 Task: Search one way flight ticket for 4 adults, 2 children, 2 infants in seat and 1 infant on lap in economy from Kalamazoo: Kalamazoo/battle Creek International Airport to Rockford: Chicago Rockford International Airport(was Northwest Chicagoland Regional Airport At Rockford) on 5-1-2023. Number of bags: 10 checked bags. Price is upto 30000. Outbound departure time preference is 21:00.
Action: Mouse moved to (283, 435)
Screenshot: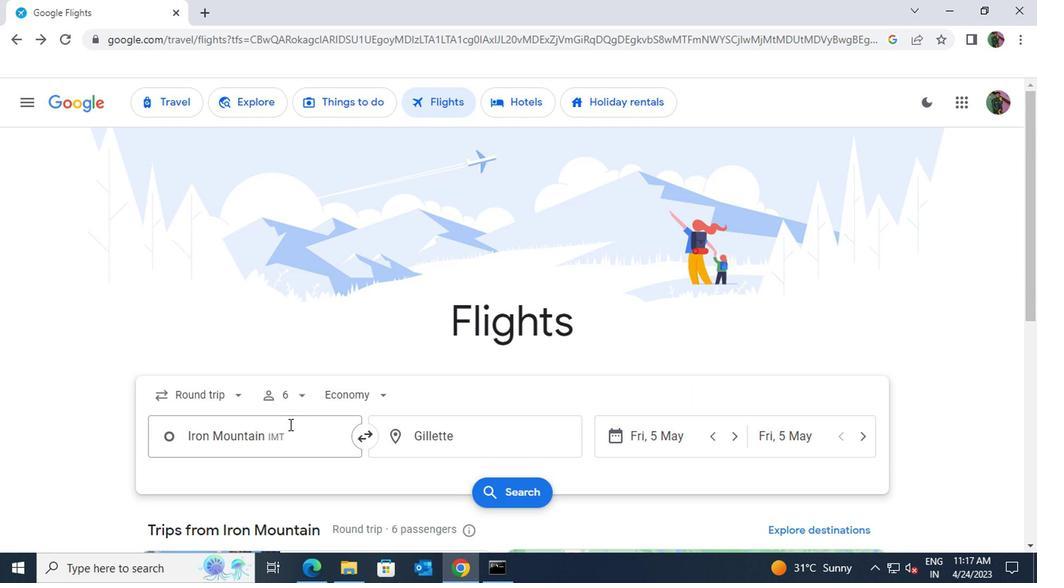 
Action: Mouse pressed left at (283, 435)
Screenshot: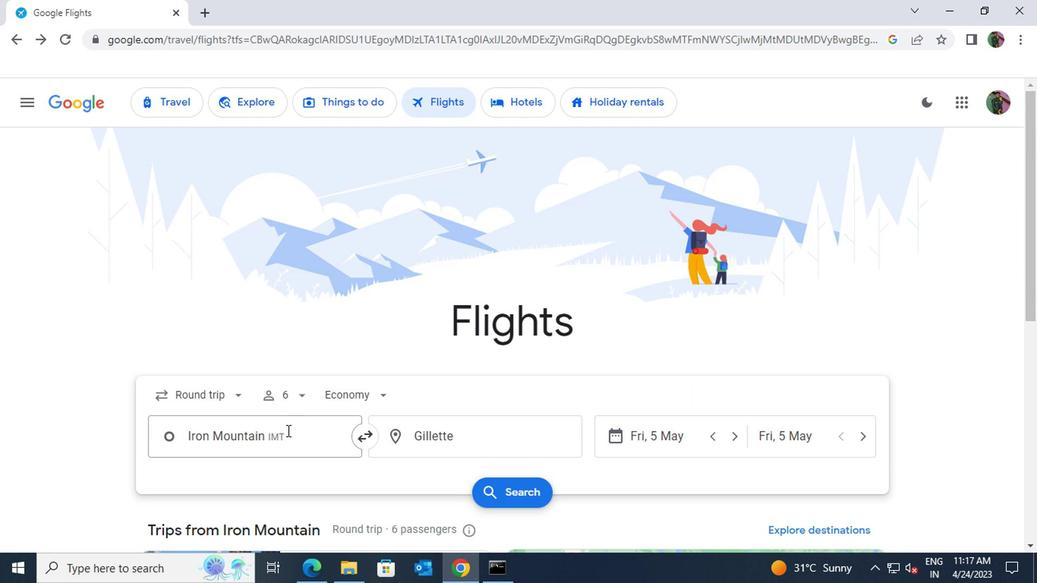 
Action: Mouse moved to (283, 433)
Screenshot: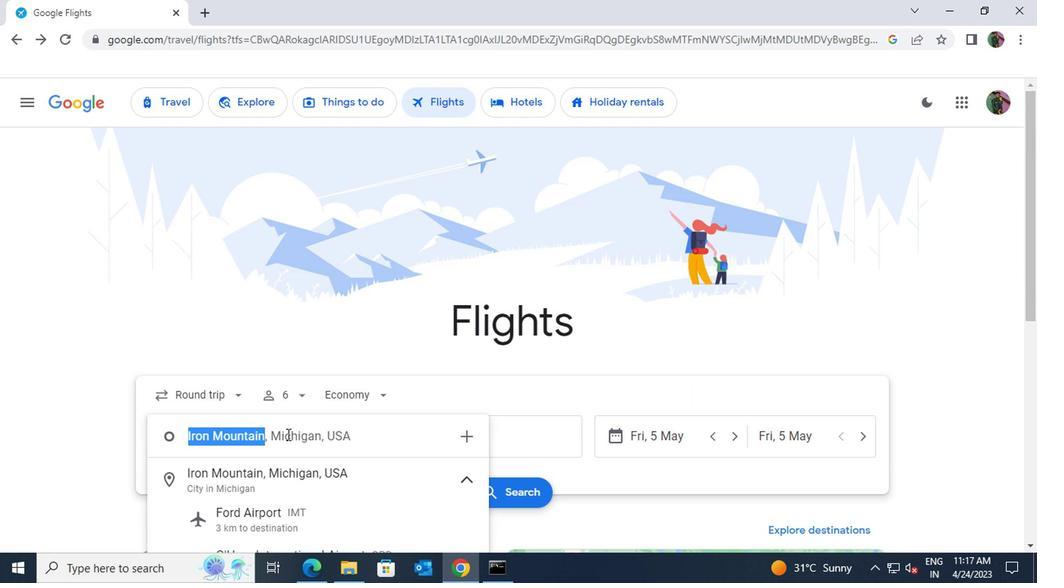 
Action: Key pressed kalmazoo
Screenshot: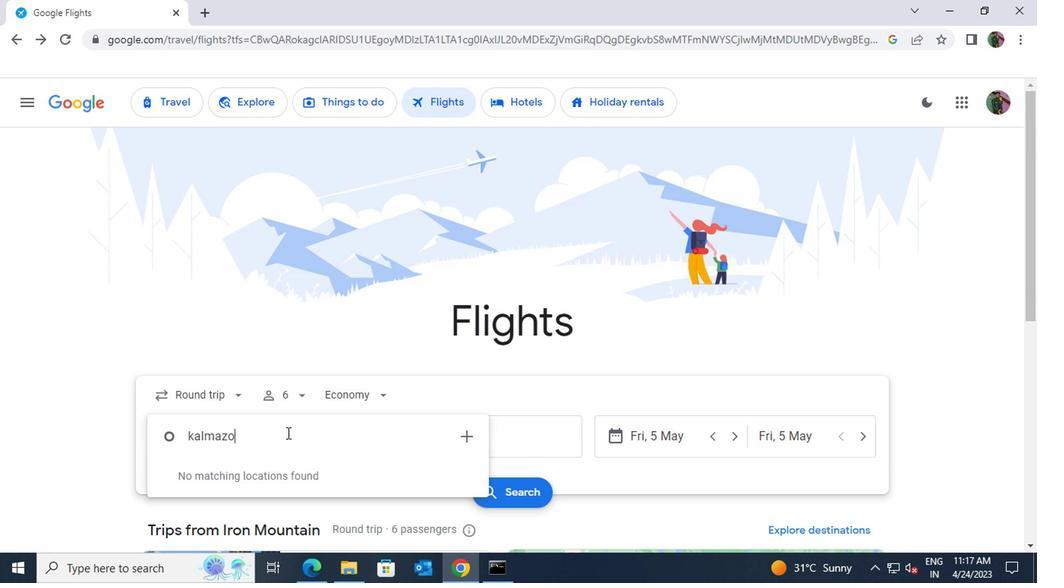 
Action: Mouse moved to (302, 473)
Screenshot: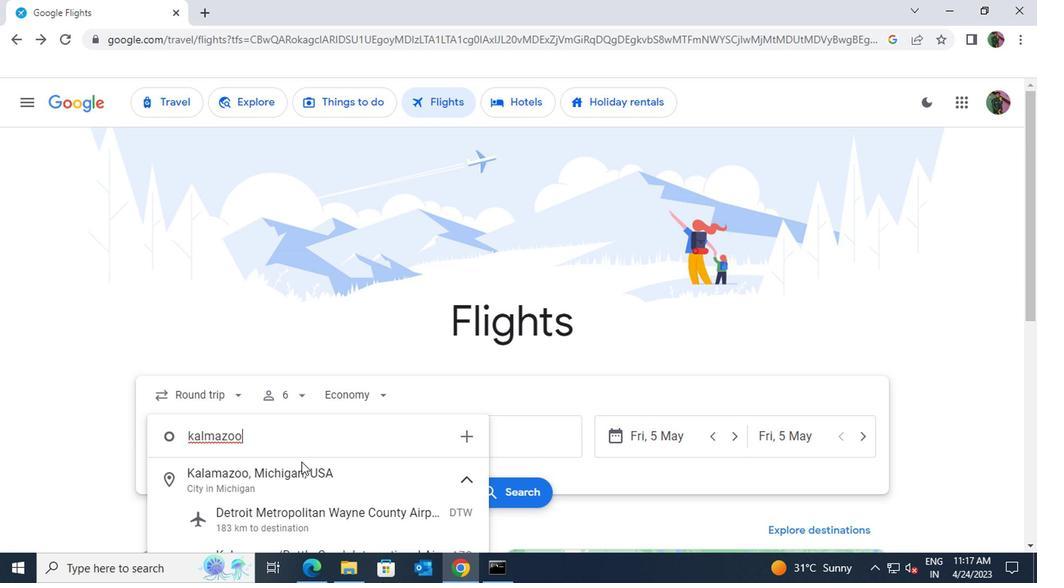 
Action: Mouse pressed left at (302, 473)
Screenshot: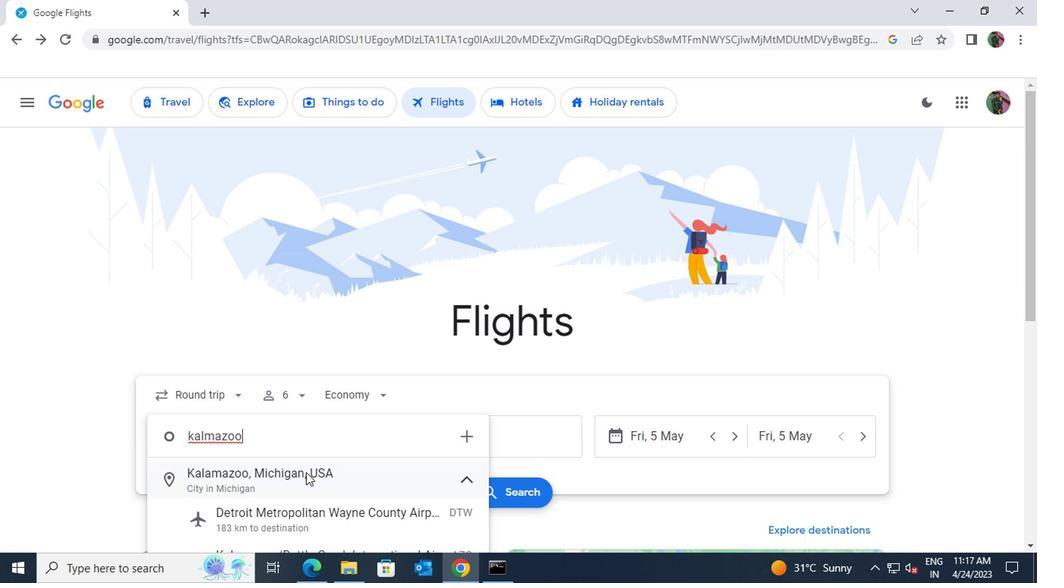 
Action: Mouse moved to (428, 440)
Screenshot: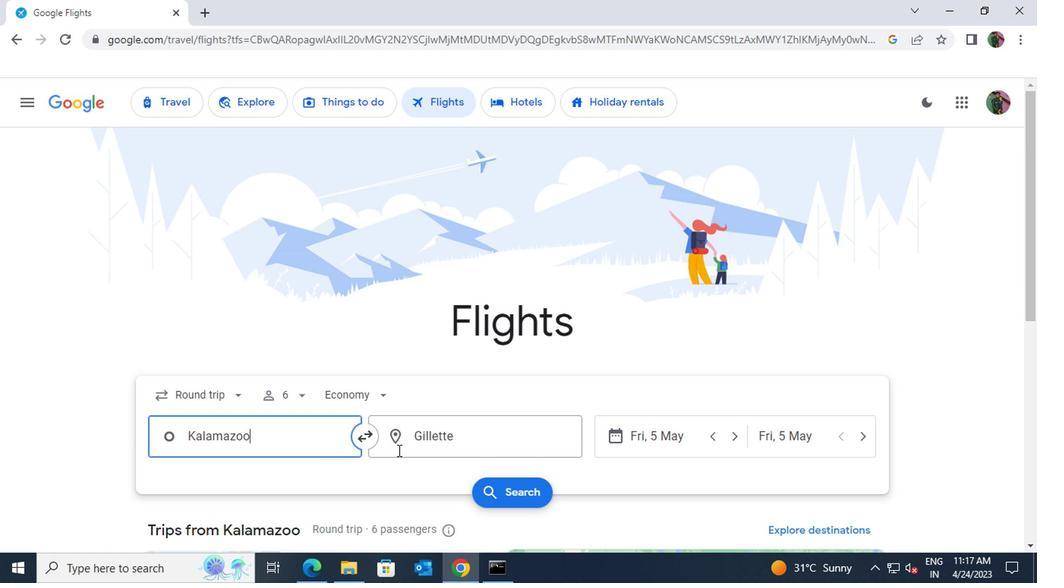 
Action: Mouse pressed left at (428, 440)
Screenshot: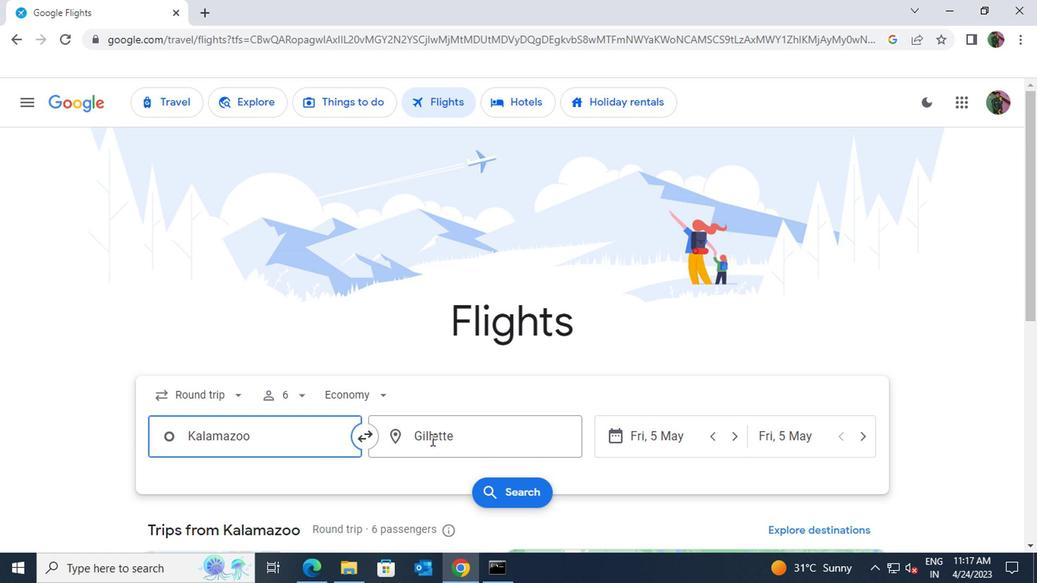 
Action: Key pressed rockford<Key.space>chic
Screenshot: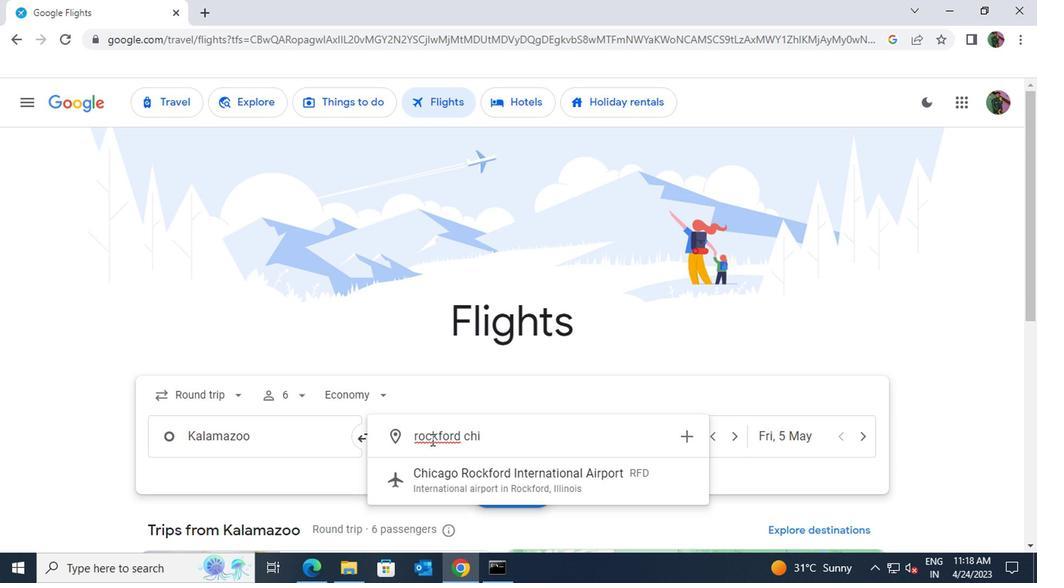 
Action: Mouse moved to (453, 482)
Screenshot: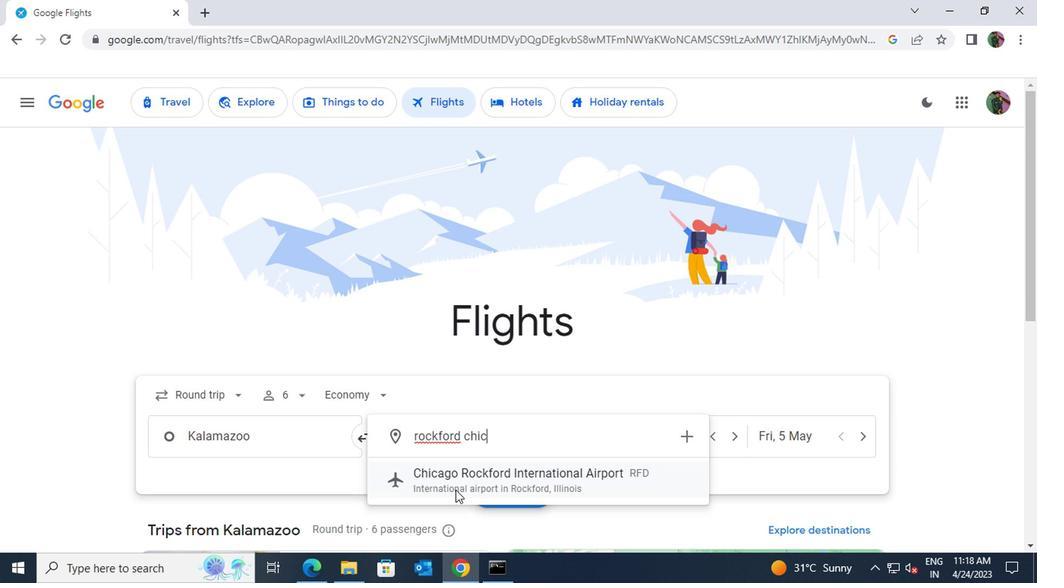 
Action: Mouse pressed left at (453, 482)
Screenshot: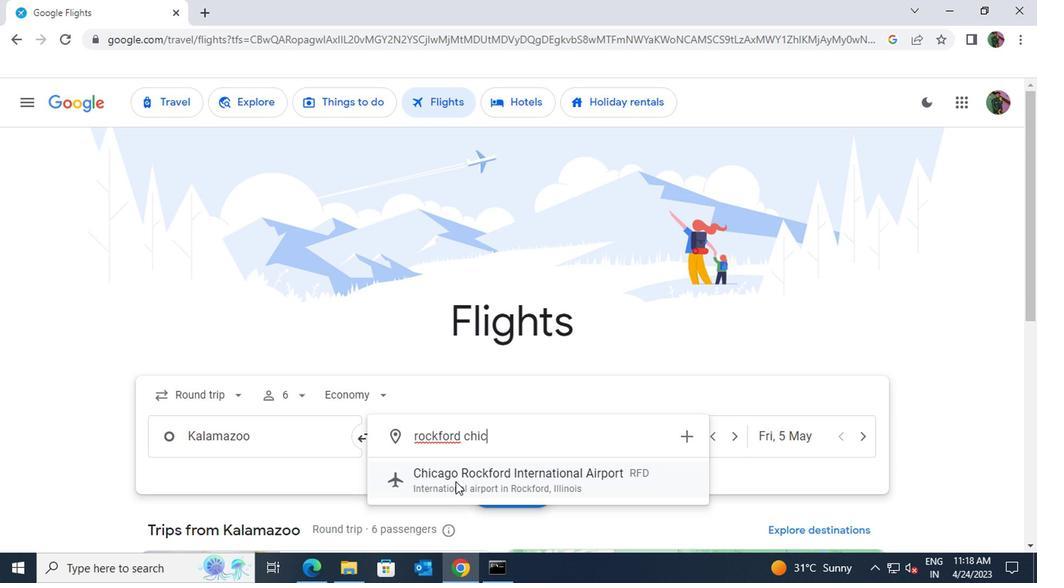 
Action: Mouse moved to (237, 399)
Screenshot: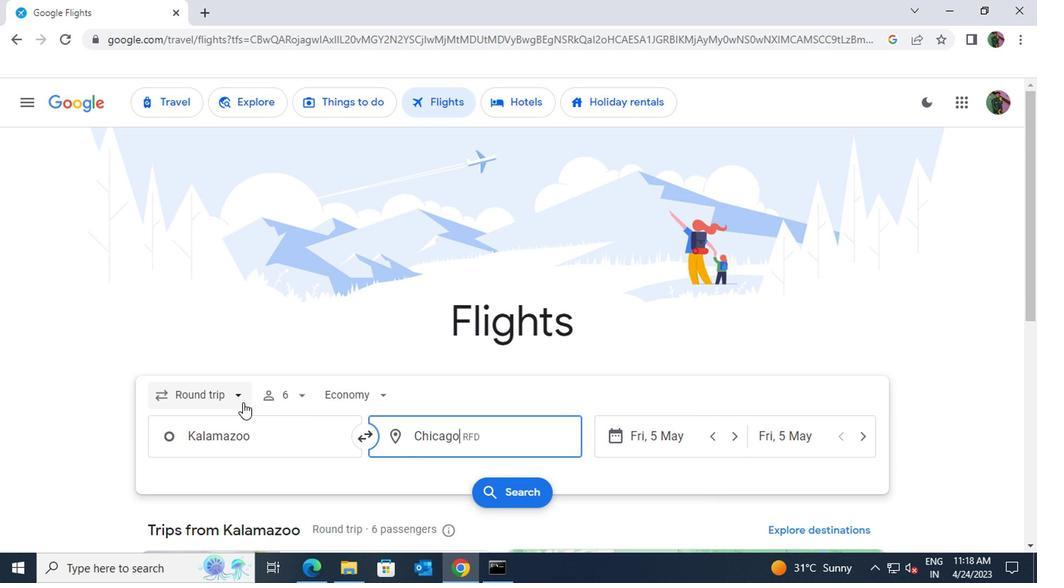 
Action: Mouse pressed left at (237, 399)
Screenshot: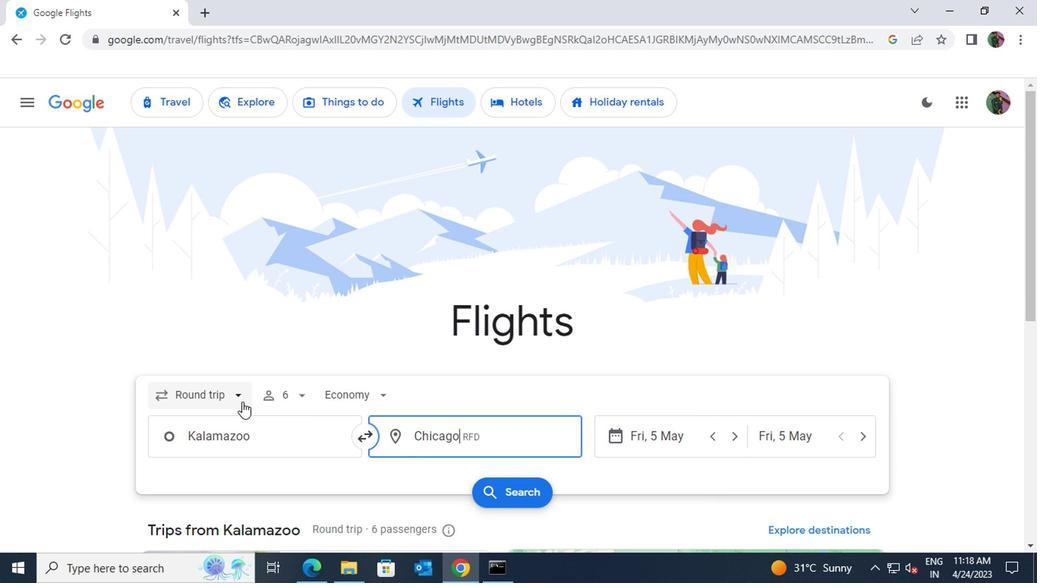 
Action: Mouse moved to (214, 325)
Screenshot: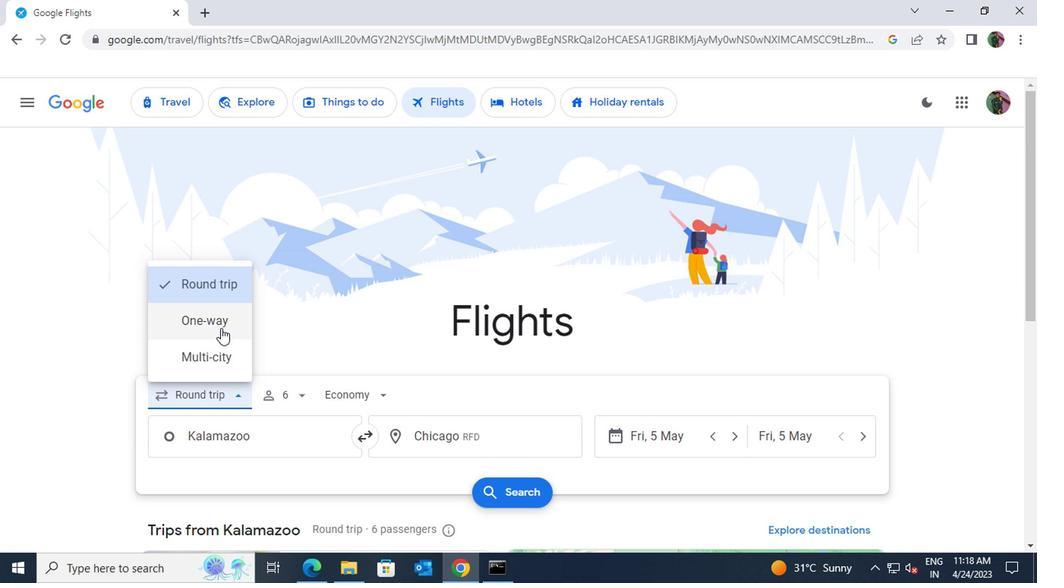 
Action: Mouse pressed left at (214, 325)
Screenshot: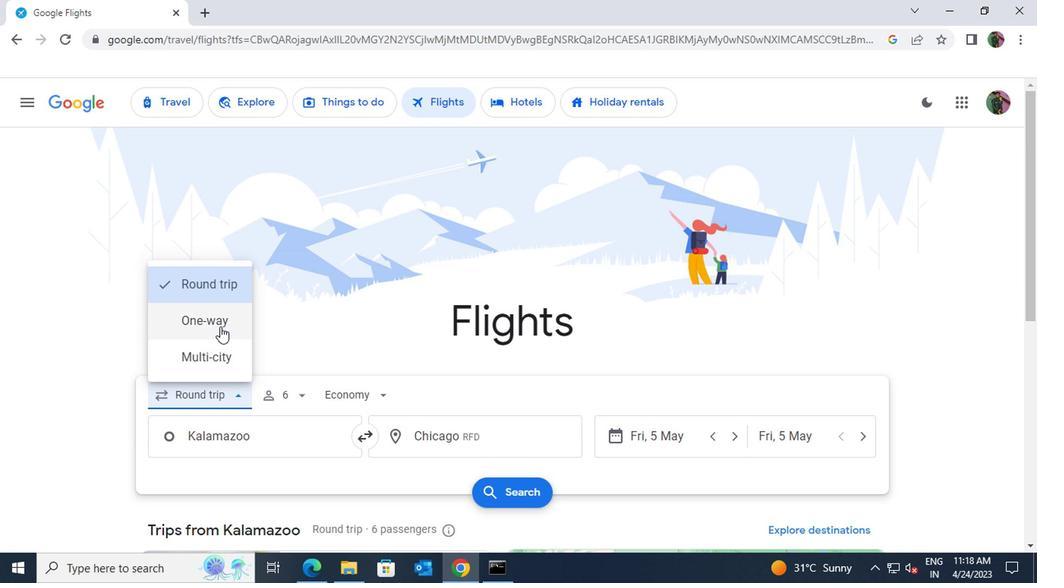 
Action: Mouse moved to (291, 395)
Screenshot: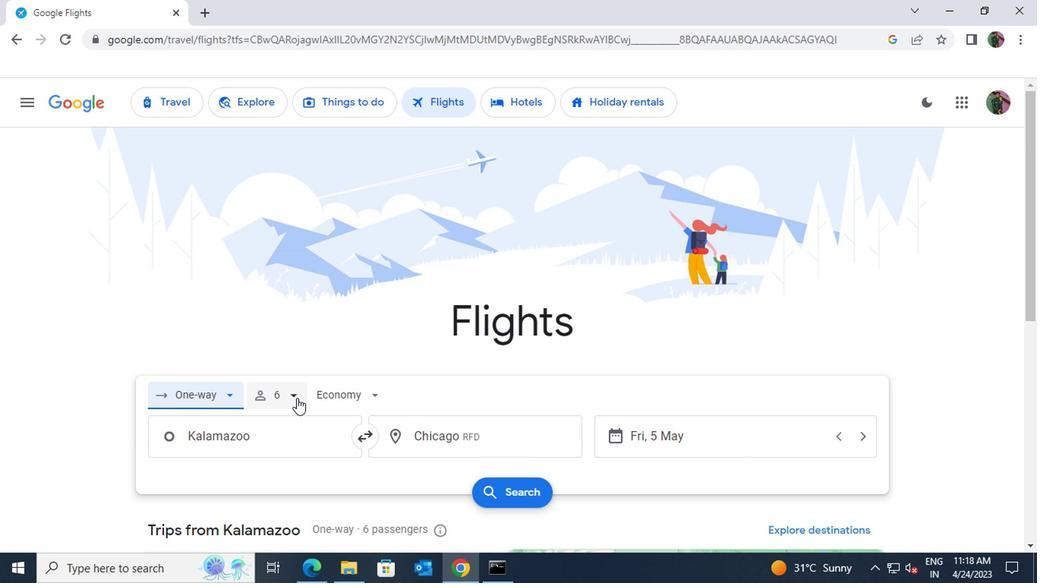 
Action: Mouse pressed left at (291, 395)
Screenshot: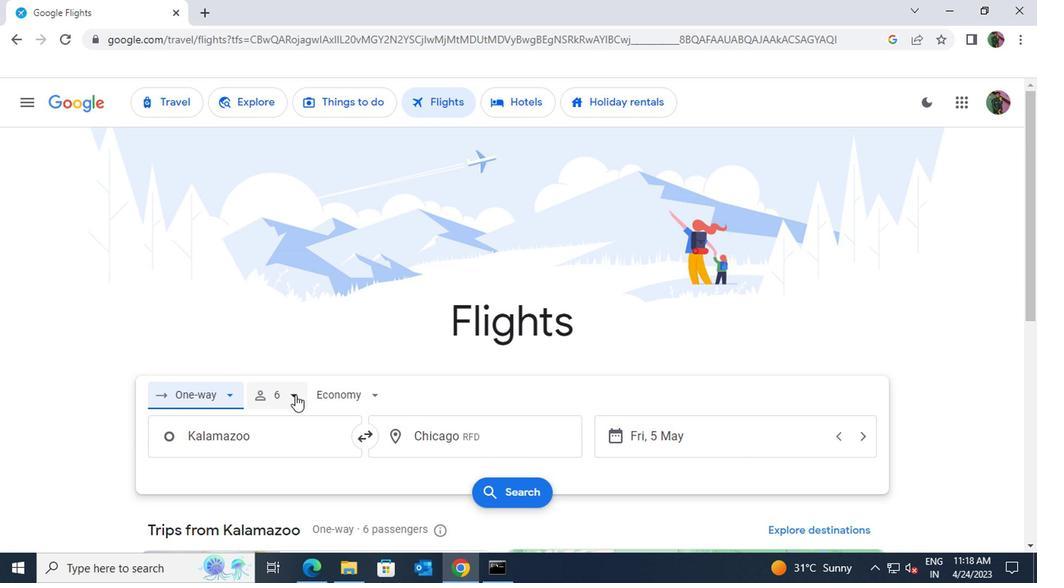 
Action: Mouse moved to (400, 437)
Screenshot: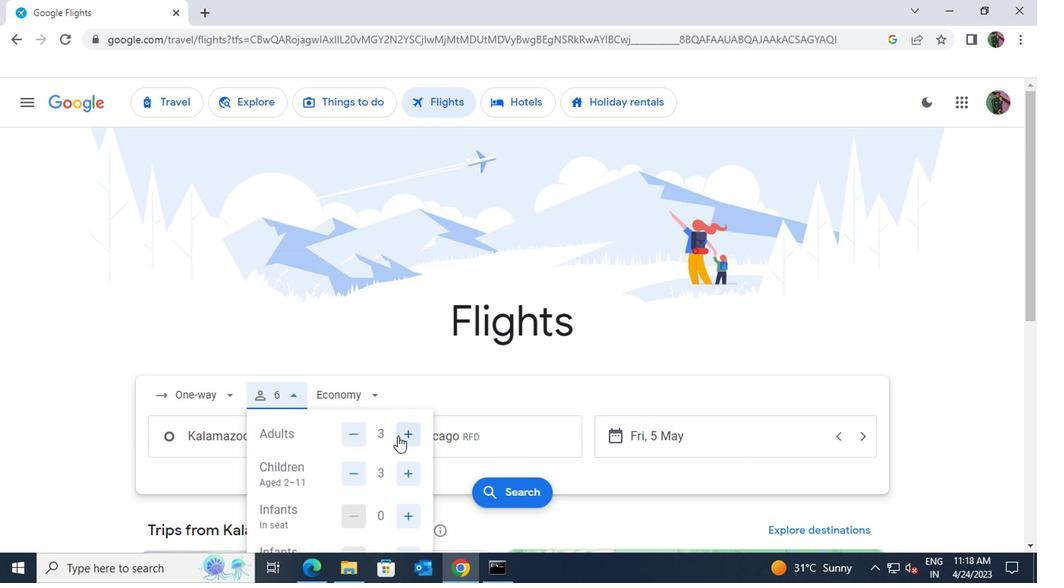 
Action: Mouse pressed left at (400, 437)
Screenshot: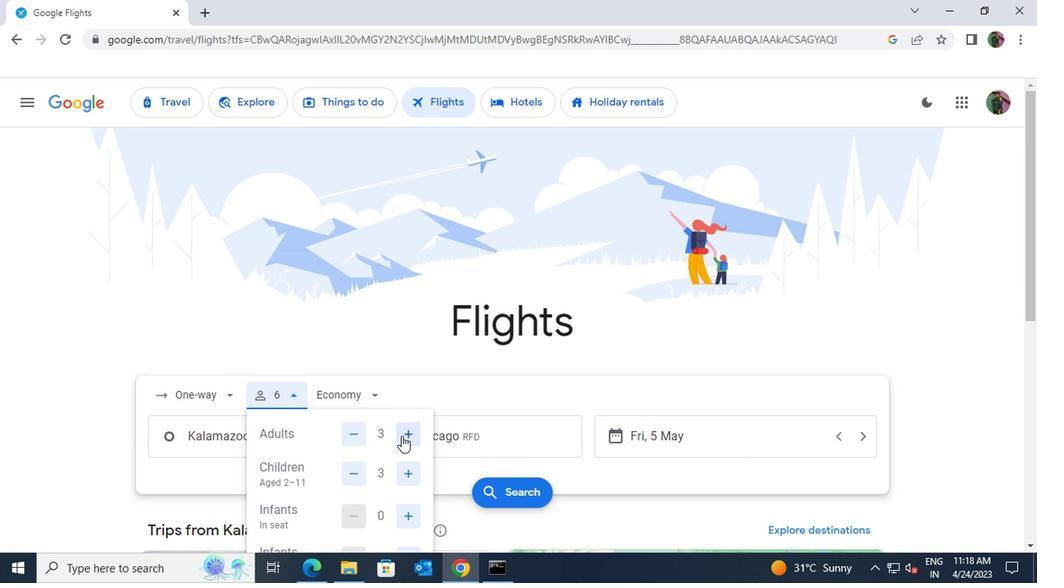 
Action: Mouse moved to (351, 475)
Screenshot: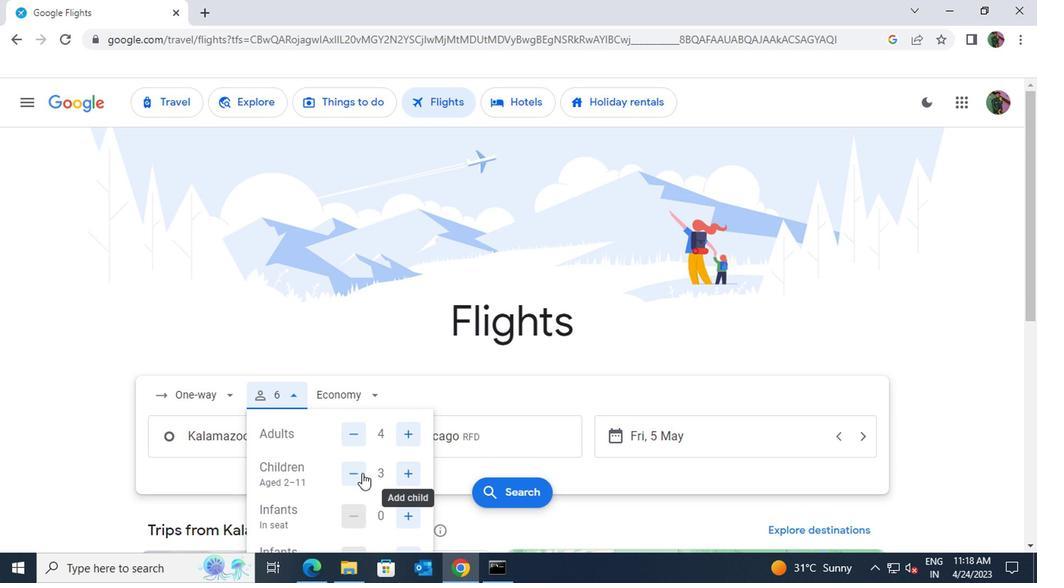 
Action: Mouse pressed left at (351, 475)
Screenshot: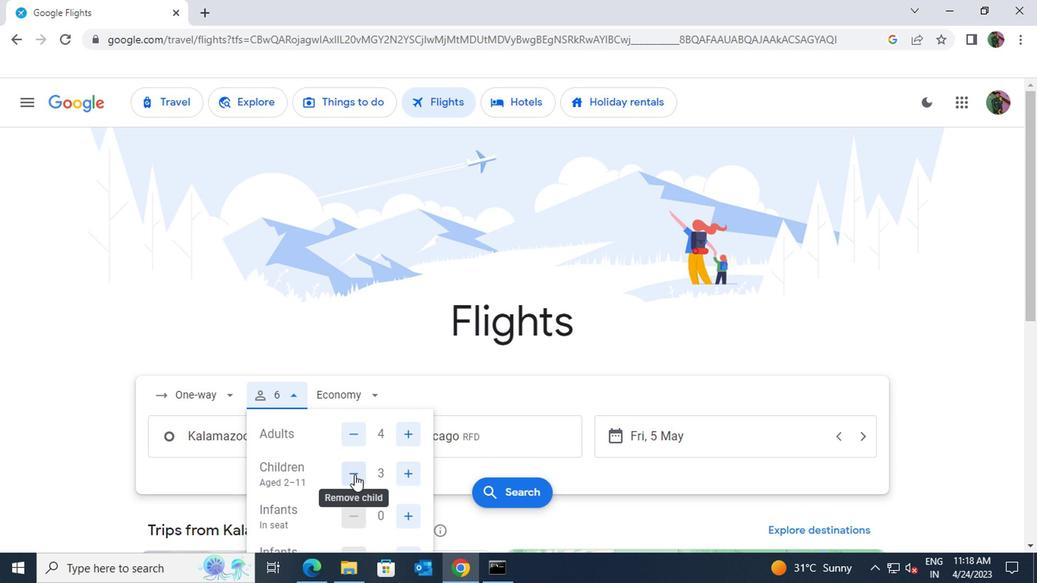 
Action: Mouse scrolled (351, 474) with delta (0, 0)
Screenshot: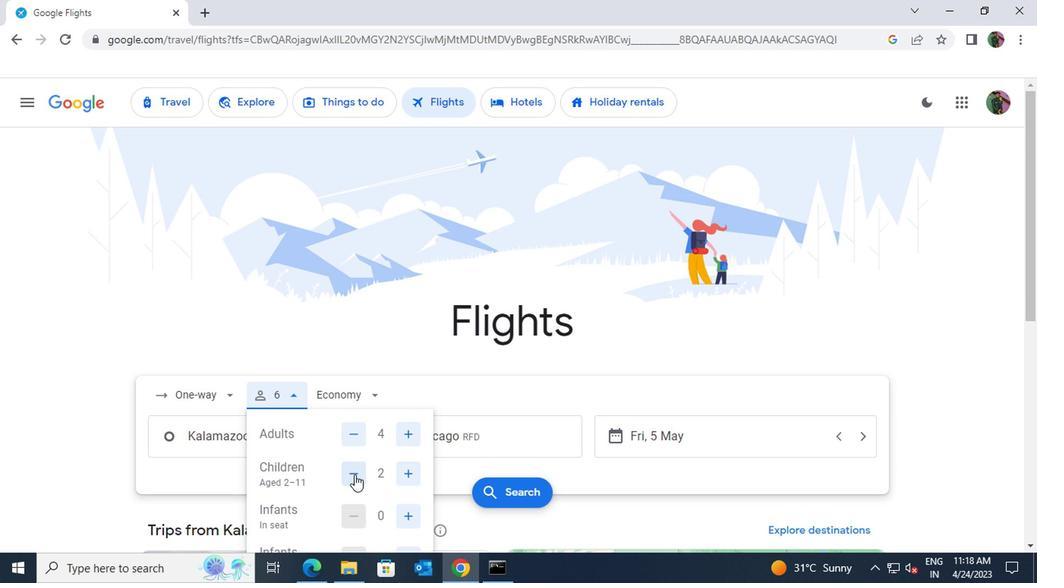 
Action: Mouse moved to (402, 441)
Screenshot: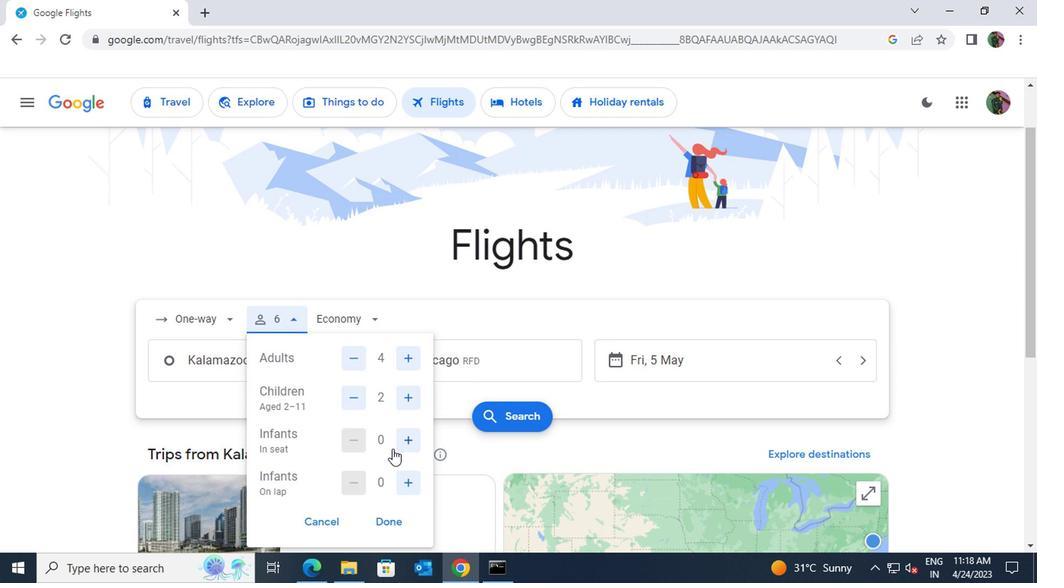 
Action: Mouse pressed left at (402, 441)
Screenshot: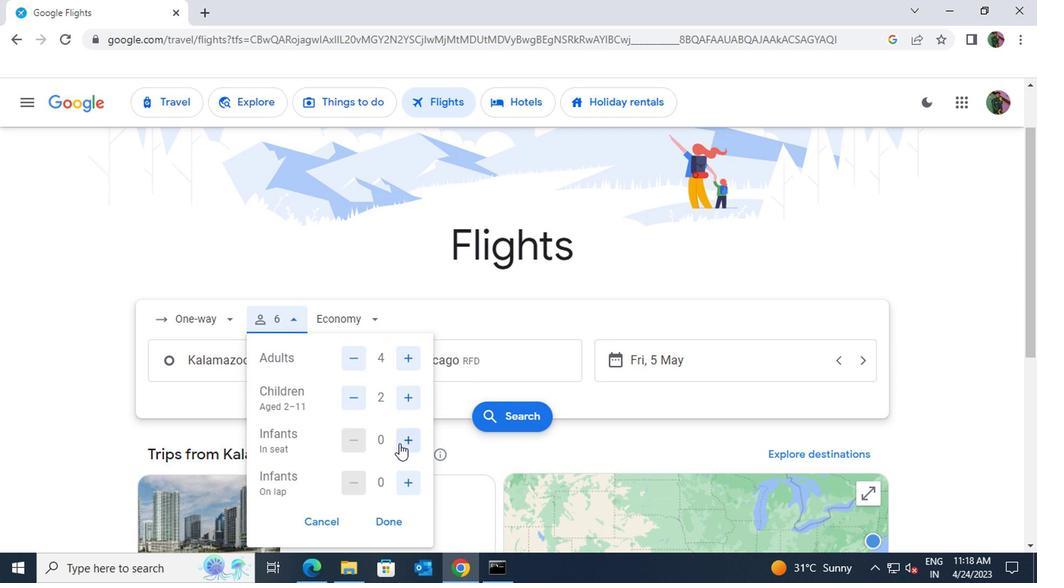 
Action: Mouse moved to (400, 478)
Screenshot: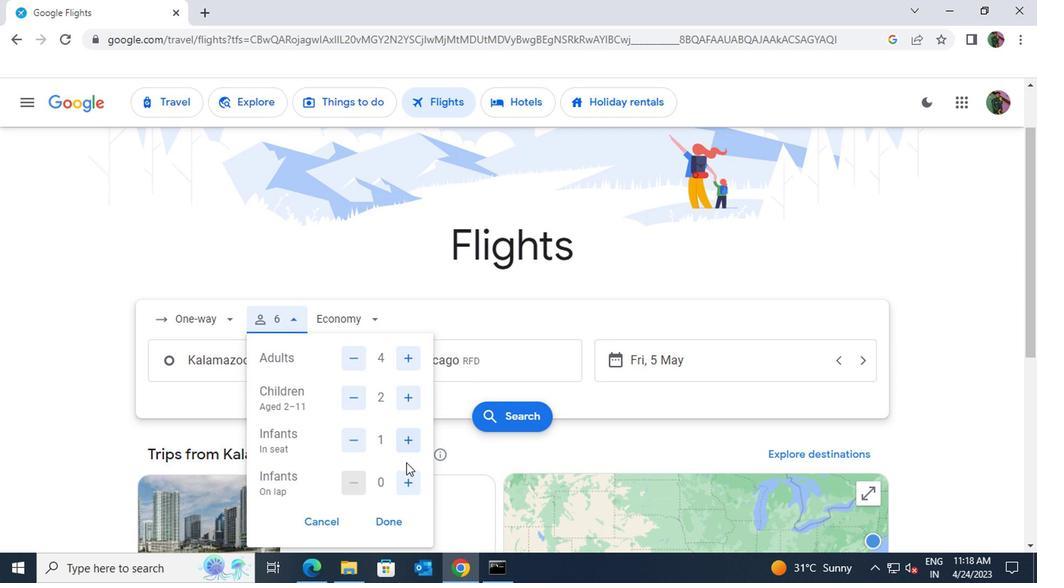 
Action: Mouse pressed left at (400, 478)
Screenshot: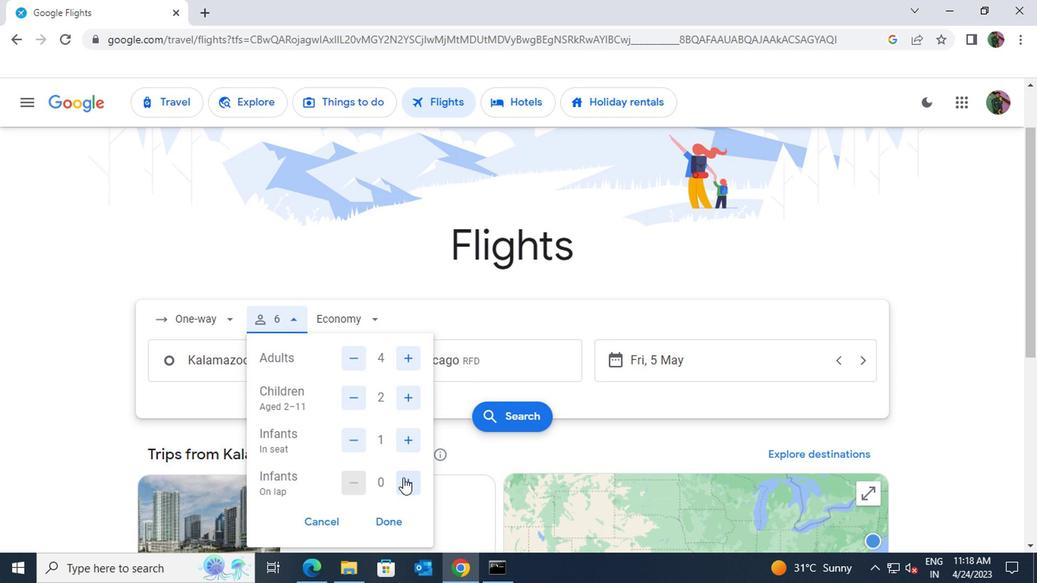 
Action: Mouse moved to (388, 525)
Screenshot: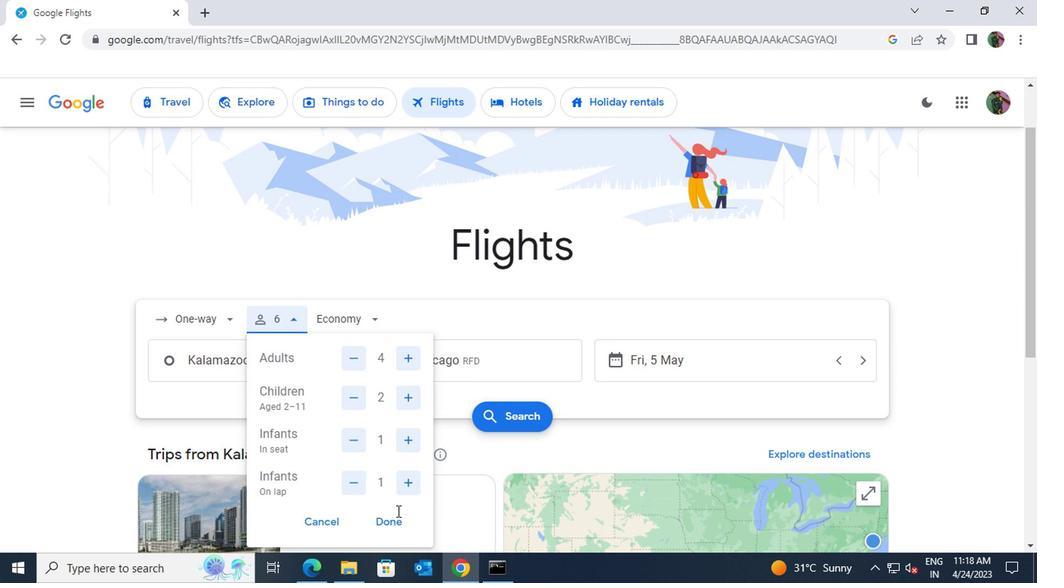 
Action: Mouse pressed left at (388, 525)
Screenshot: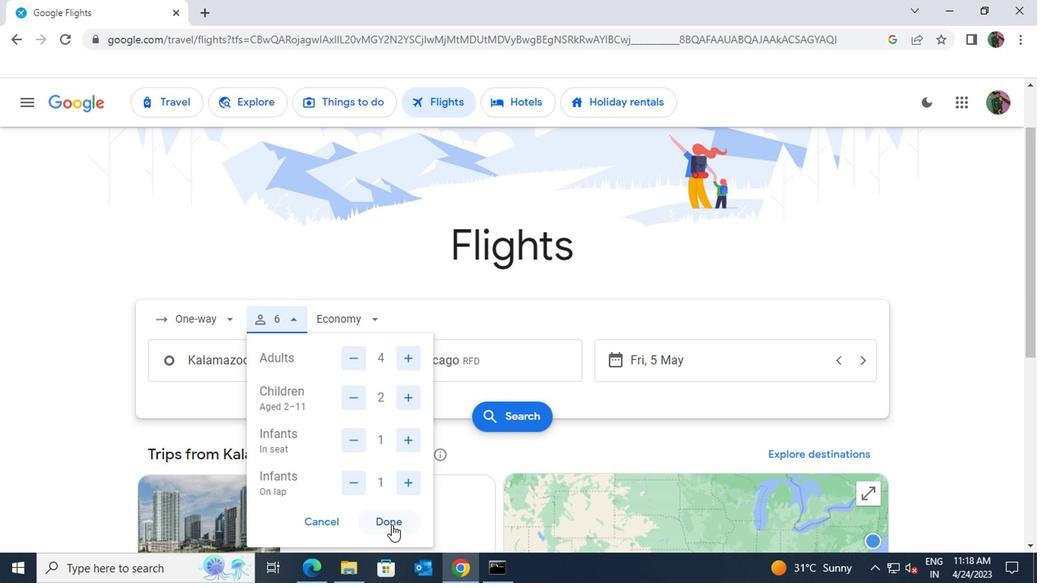 
Action: Mouse moved to (605, 362)
Screenshot: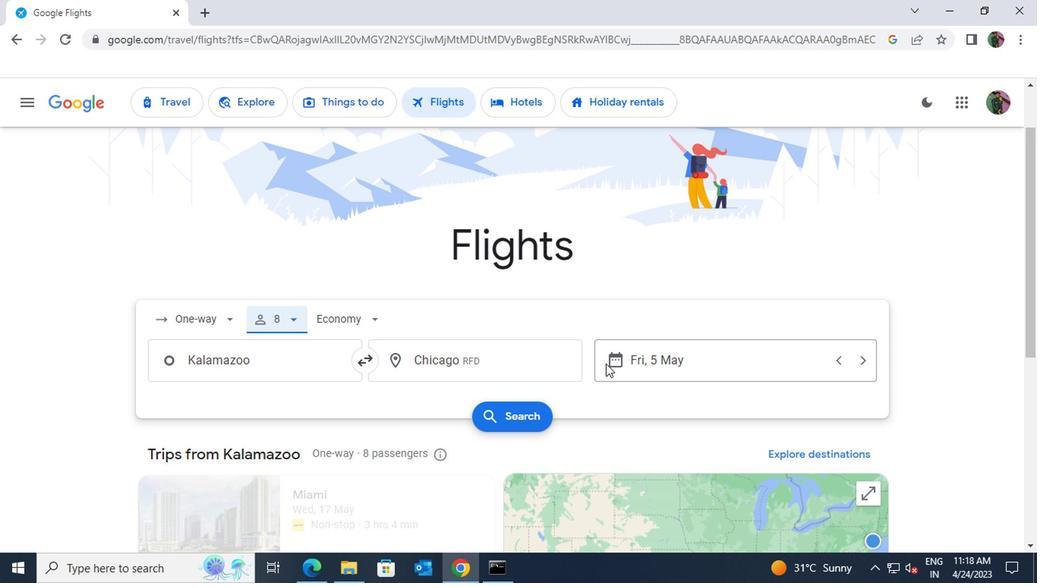 
Action: Mouse pressed left at (605, 362)
Screenshot: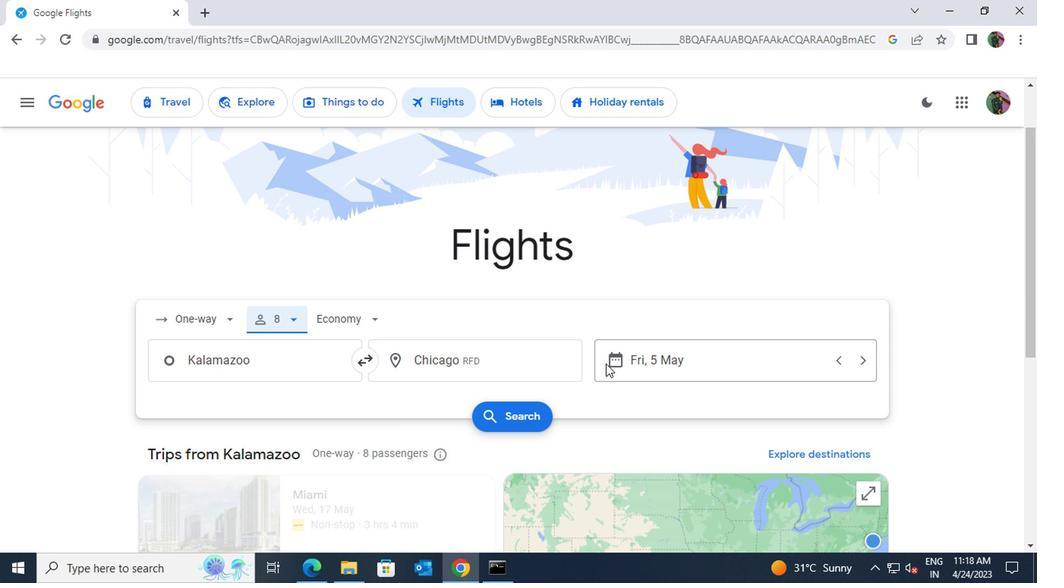 
Action: Mouse moved to (805, 276)
Screenshot: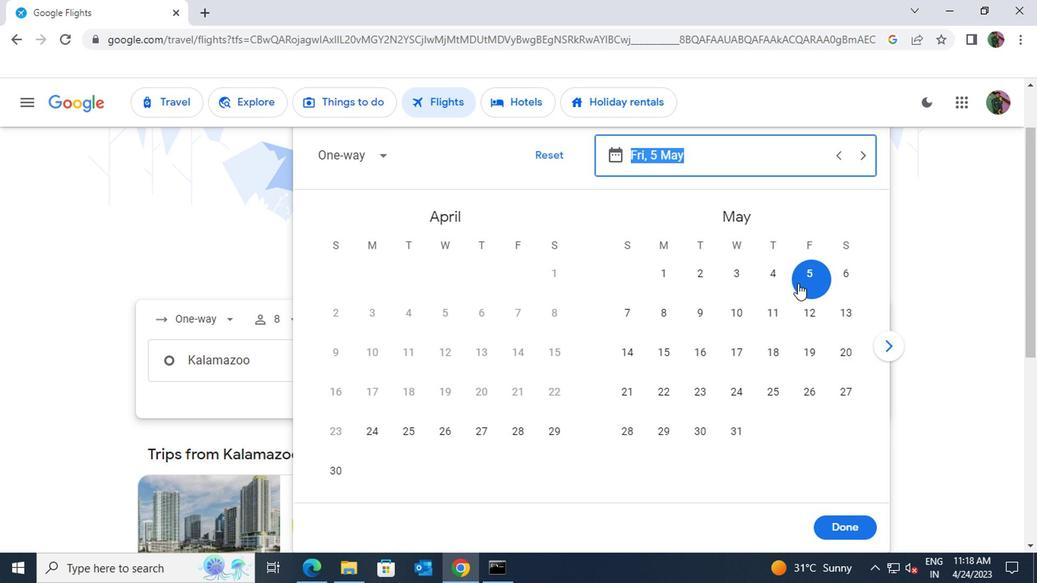 
Action: Mouse pressed left at (805, 276)
Screenshot: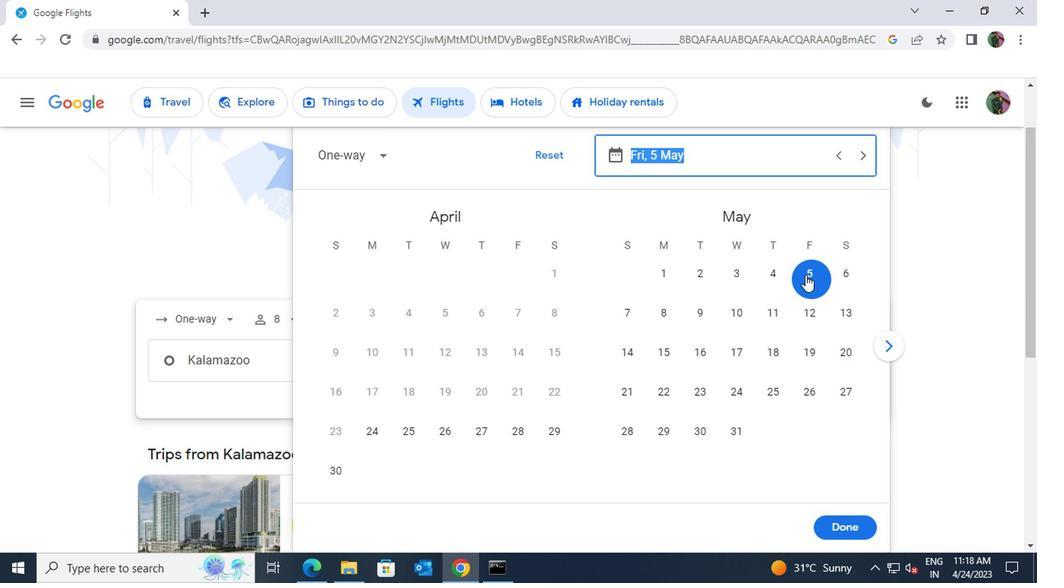 
Action: Mouse moved to (842, 528)
Screenshot: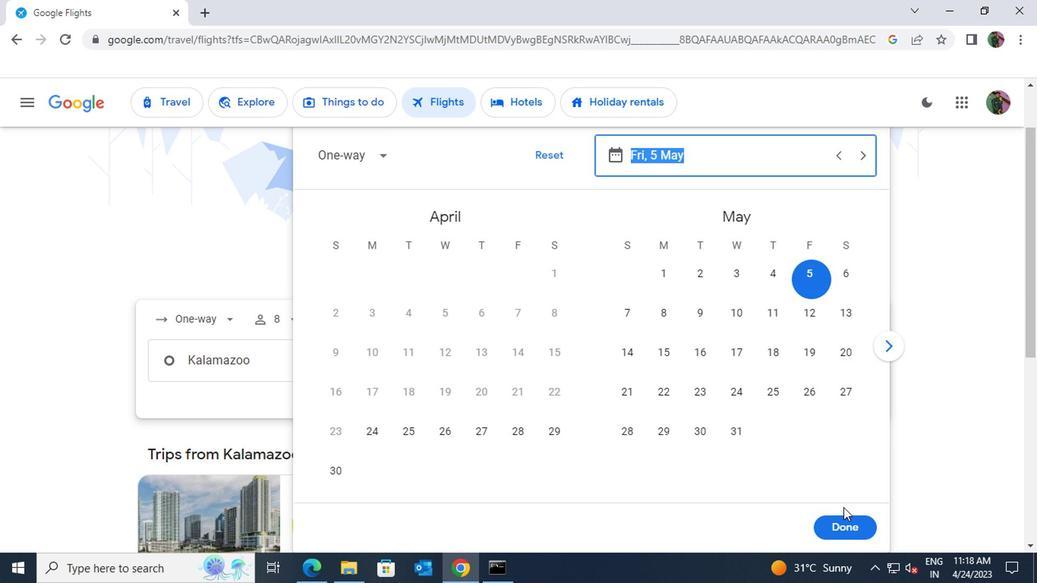 
Action: Mouse pressed left at (842, 528)
Screenshot: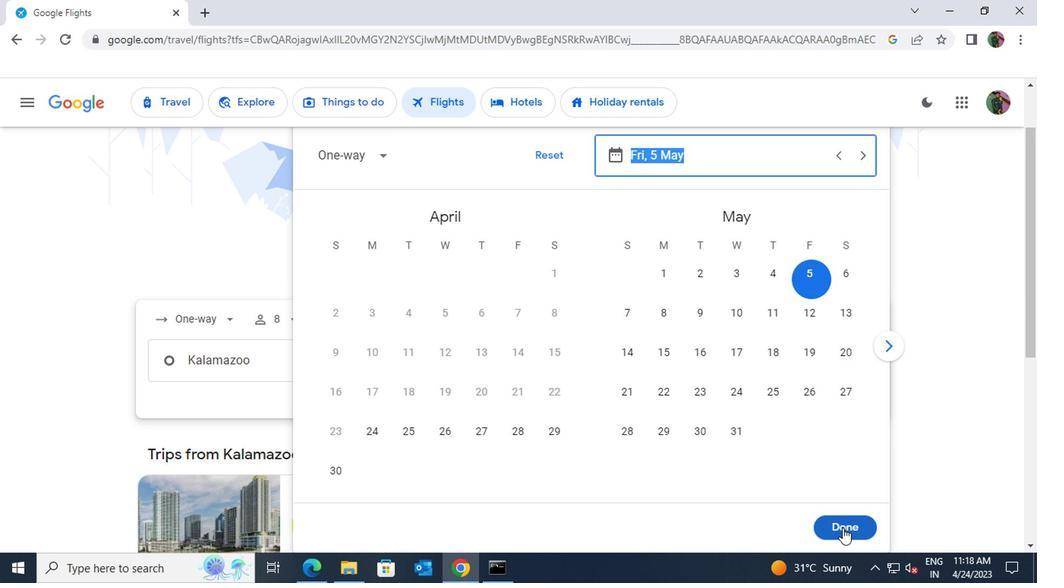 
Action: Mouse moved to (511, 418)
Screenshot: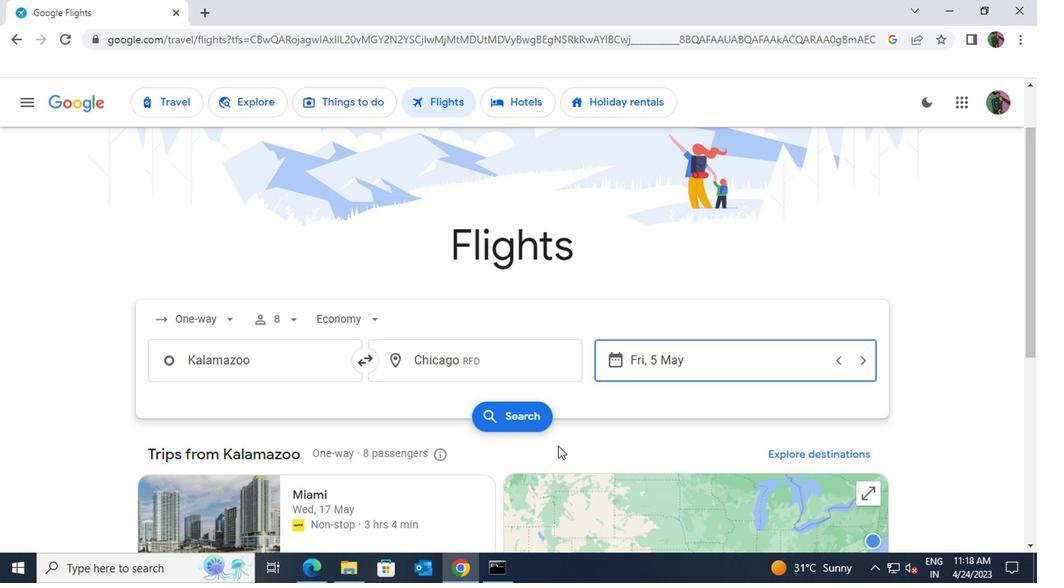 
Action: Mouse pressed left at (511, 418)
Screenshot: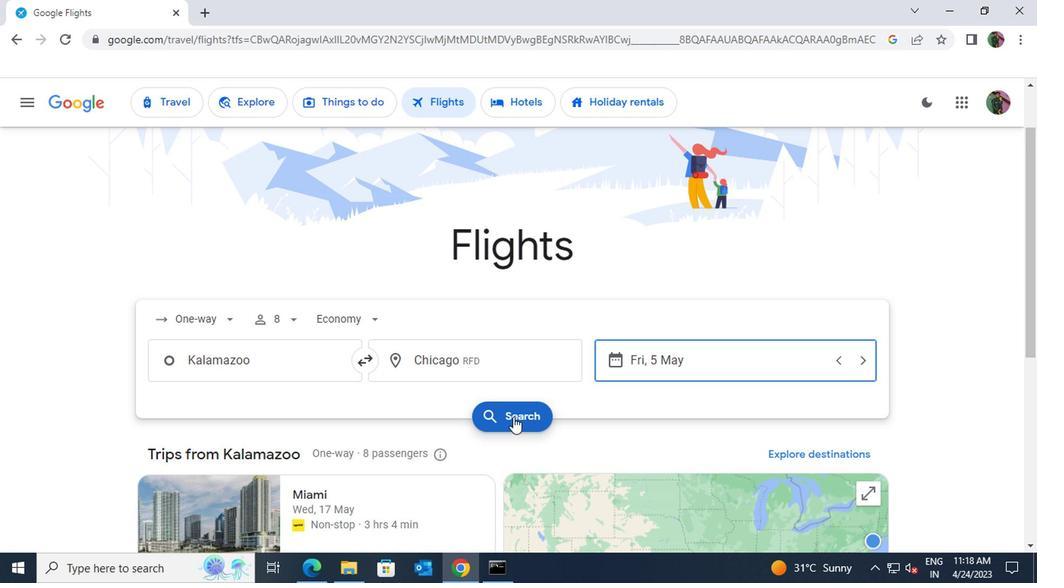 
Action: Mouse moved to (401, 242)
Screenshot: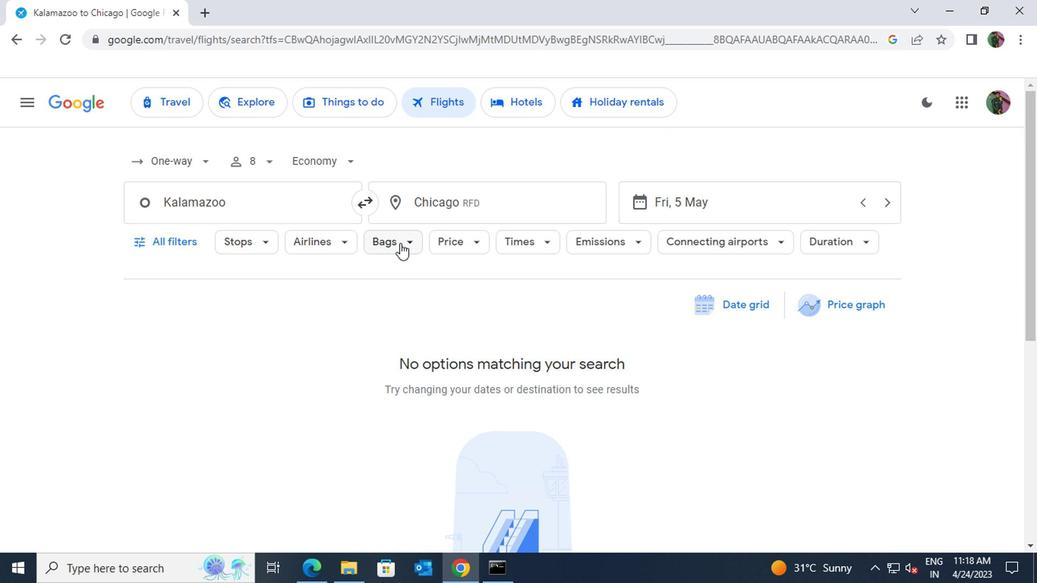 
Action: Mouse pressed left at (401, 242)
Screenshot: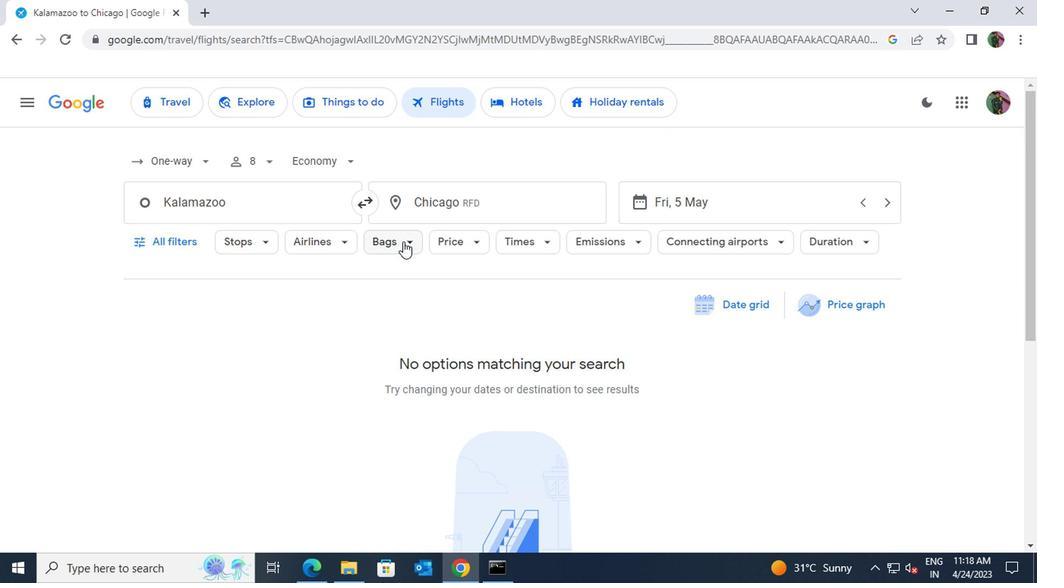 
Action: Mouse moved to (605, 350)
Screenshot: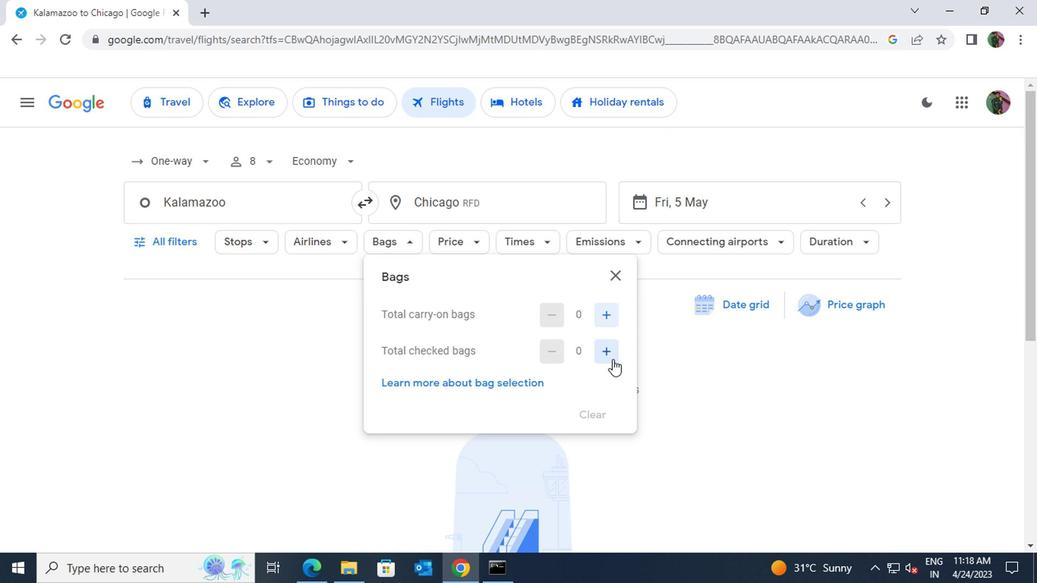 
Action: Mouse pressed left at (605, 350)
Screenshot: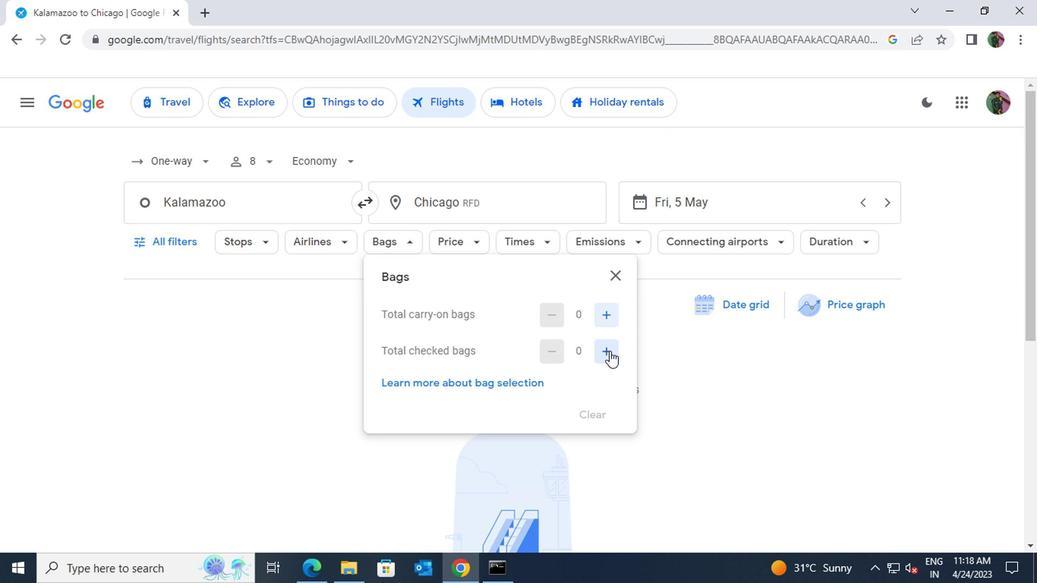 
Action: Mouse pressed left at (605, 350)
Screenshot: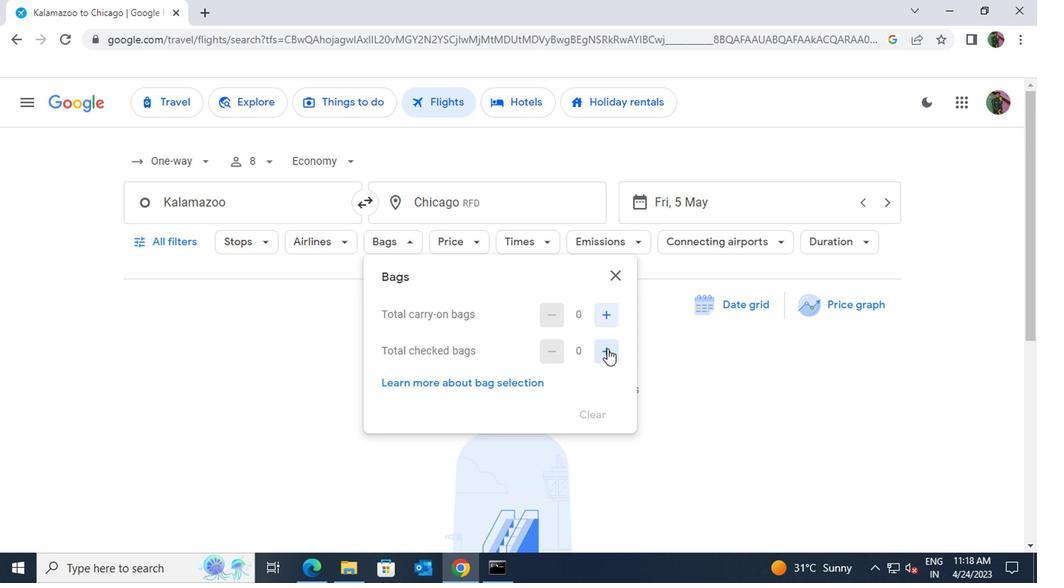 
Action: Mouse pressed left at (605, 350)
Screenshot: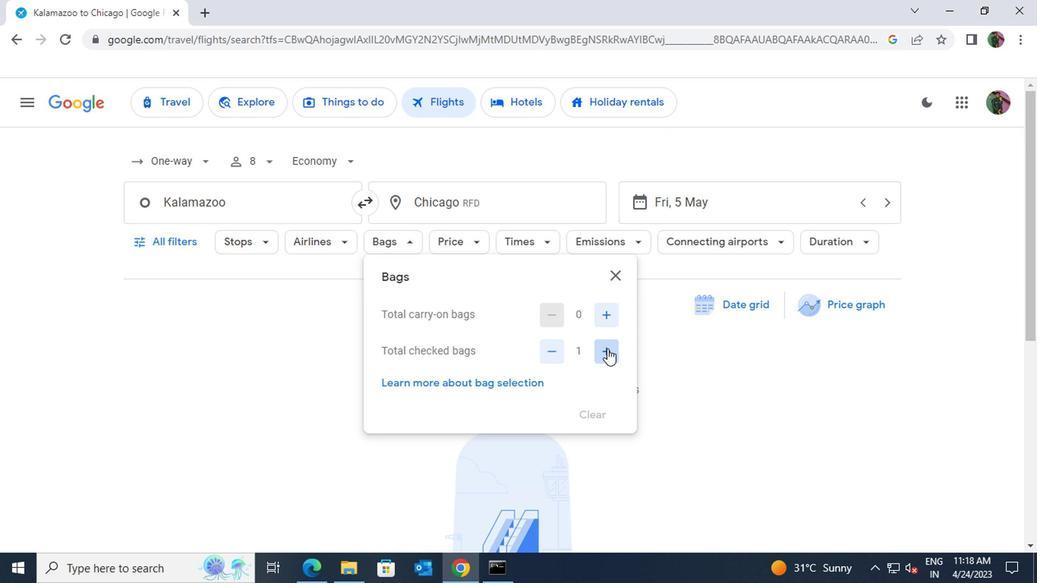 
Action: Mouse pressed left at (605, 350)
Screenshot: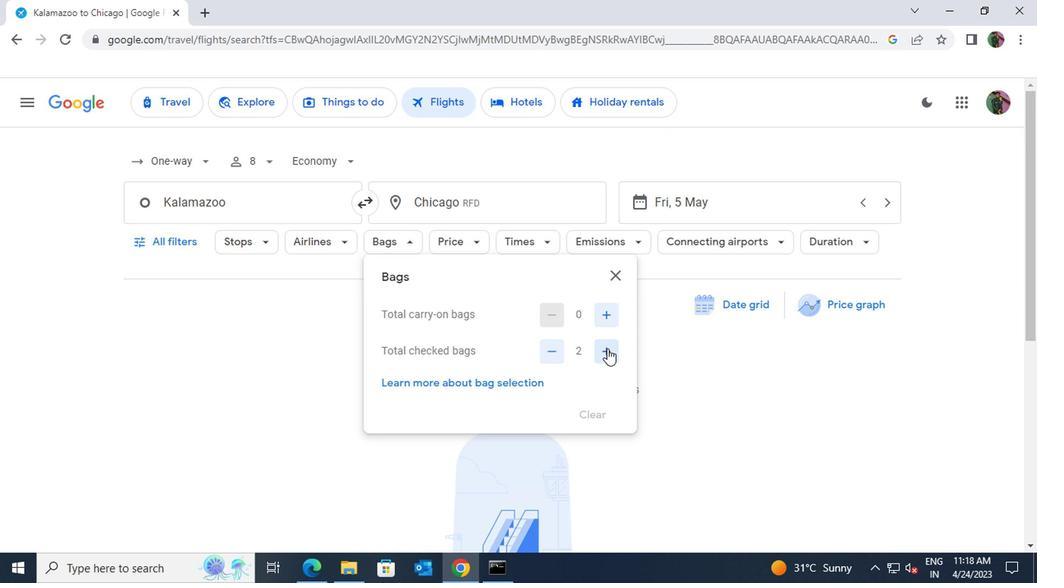 
Action: Mouse pressed left at (605, 350)
Screenshot: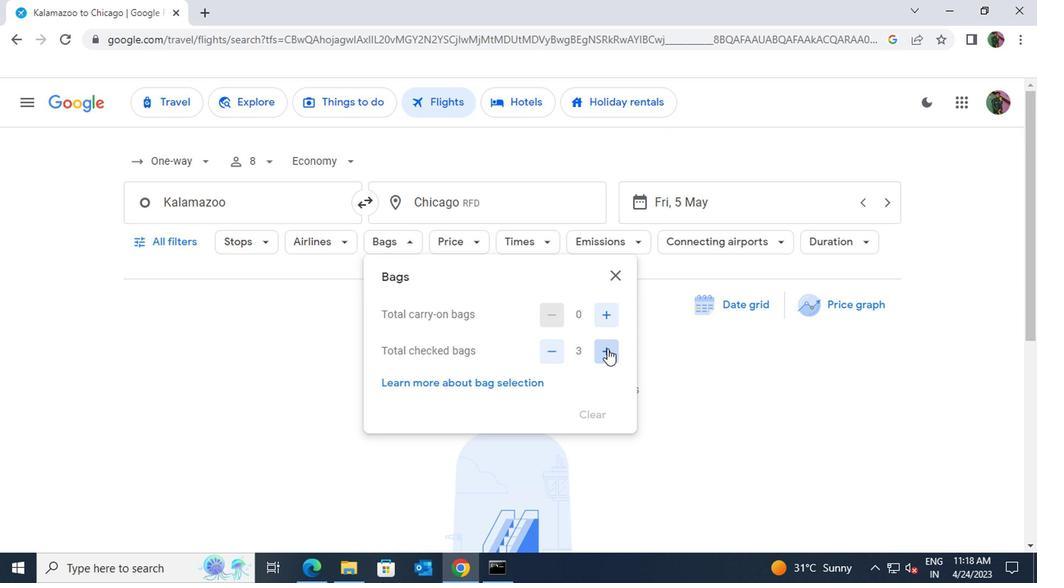 
Action: Mouse pressed left at (605, 350)
Screenshot: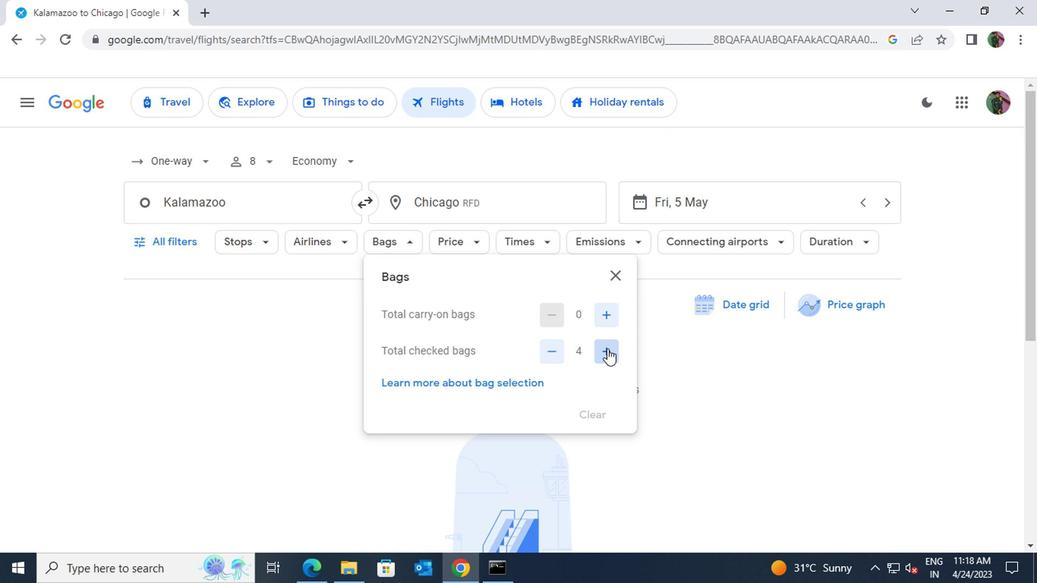 
Action: Mouse pressed left at (605, 350)
Screenshot: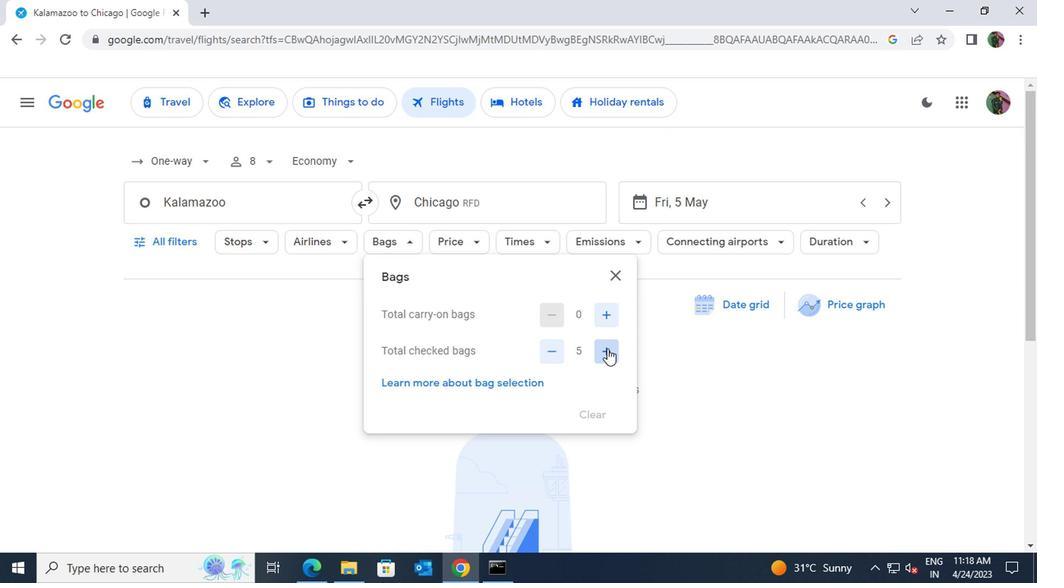 
Action: Mouse pressed left at (605, 350)
Screenshot: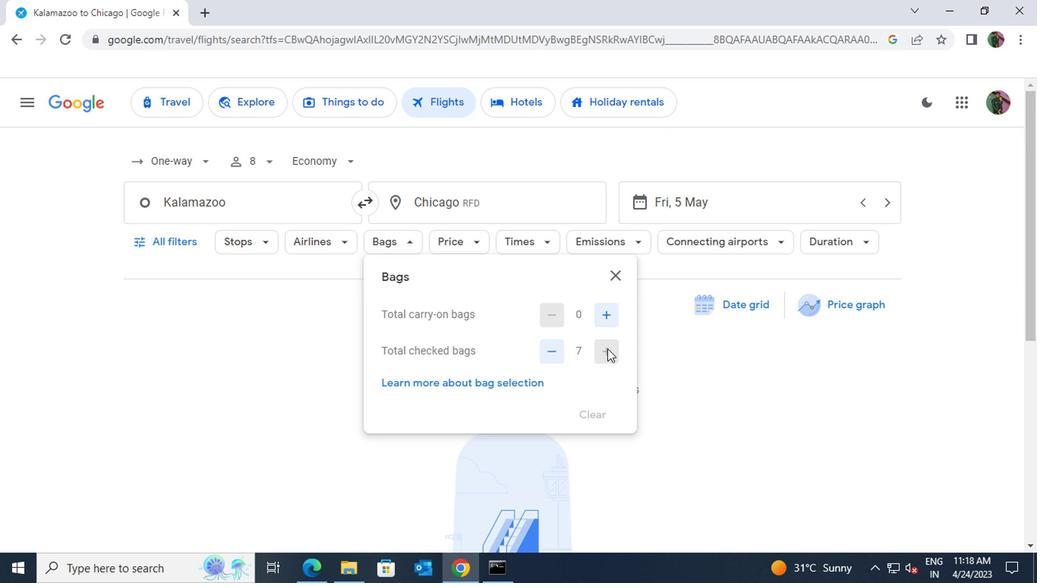 
Action: Mouse moved to (610, 278)
Screenshot: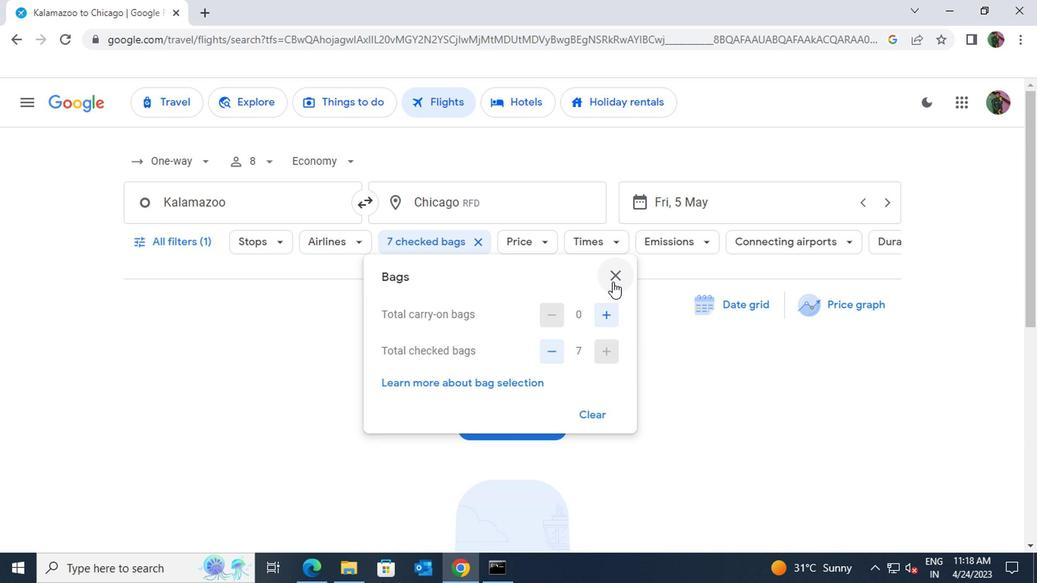 
Action: Mouse pressed left at (610, 278)
Screenshot: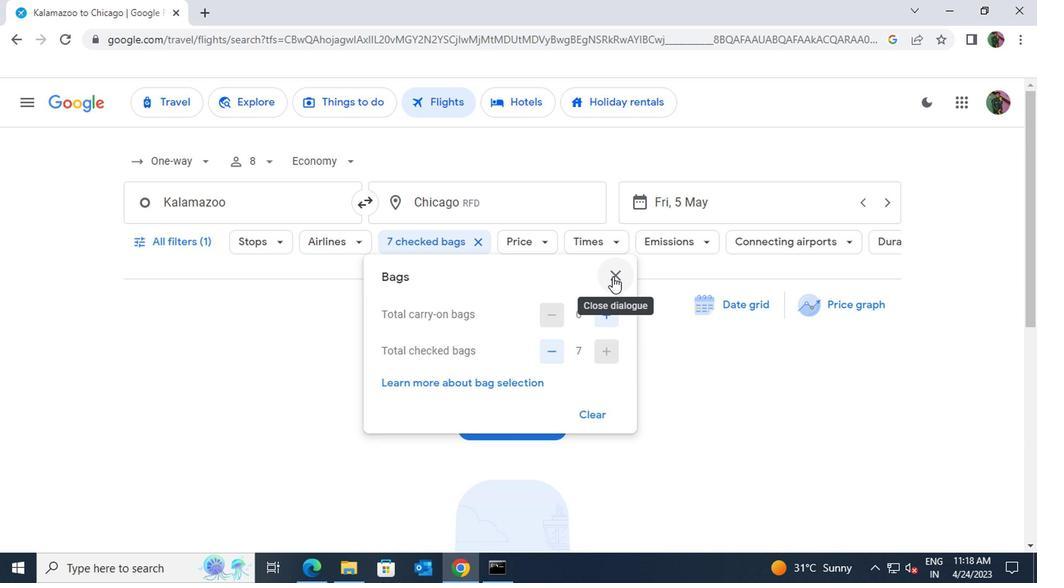 
Action: Mouse moved to (540, 250)
Screenshot: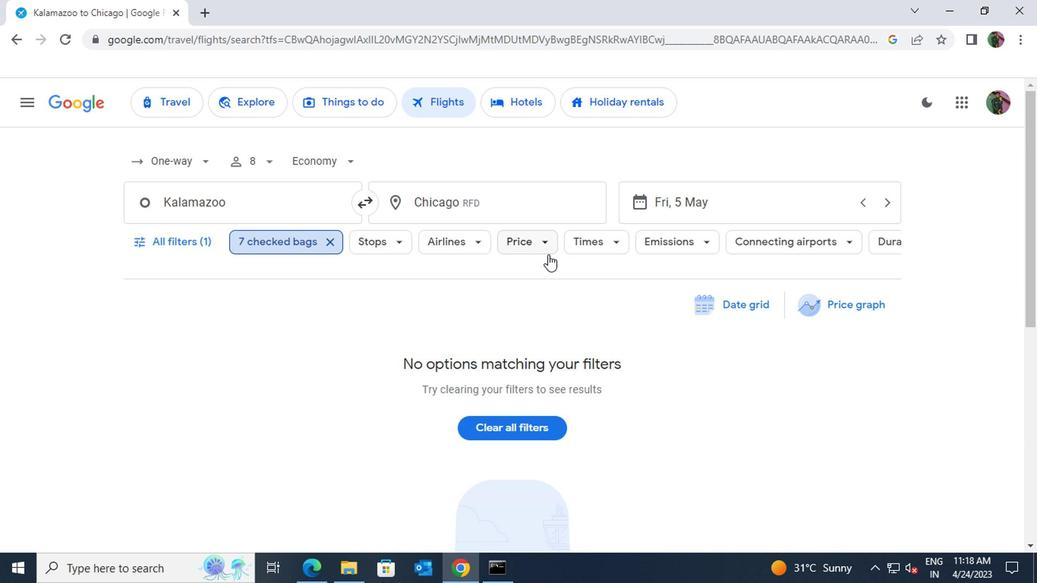 
Action: Mouse pressed left at (540, 250)
Screenshot: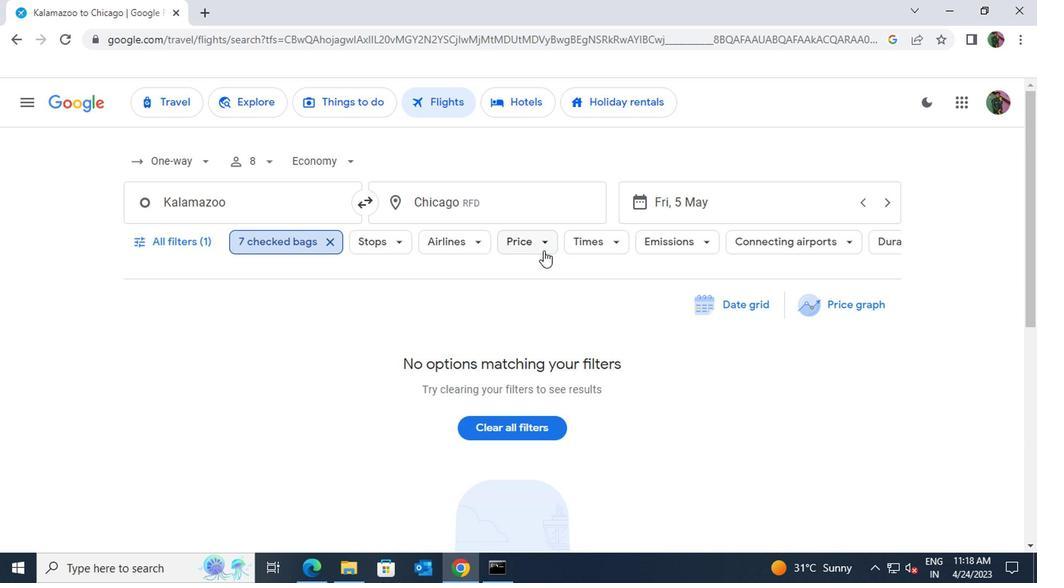 
Action: Mouse moved to (741, 339)
Screenshot: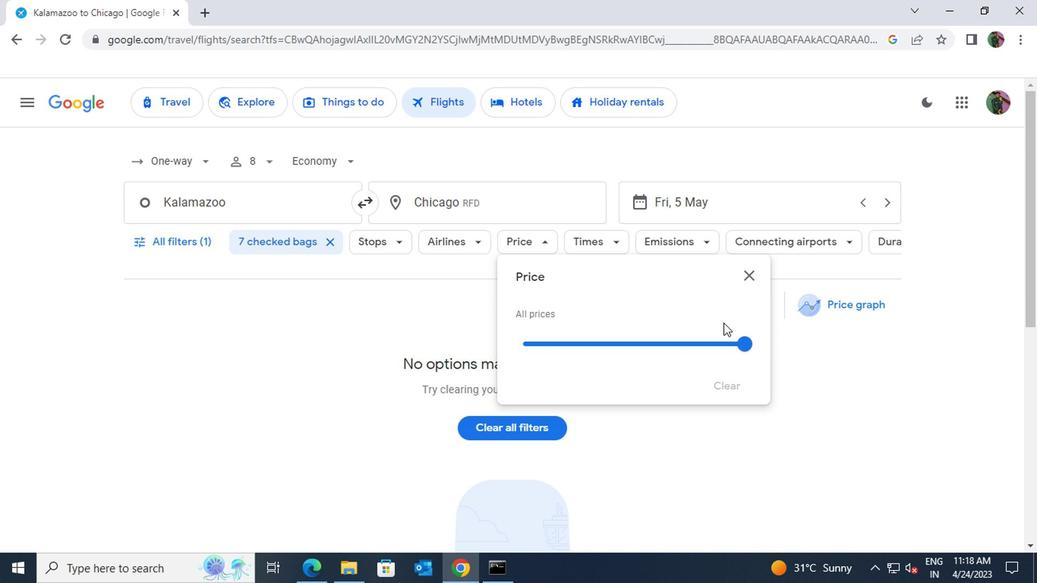 
Action: Mouse pressed left at (741, 339)
Screenshot: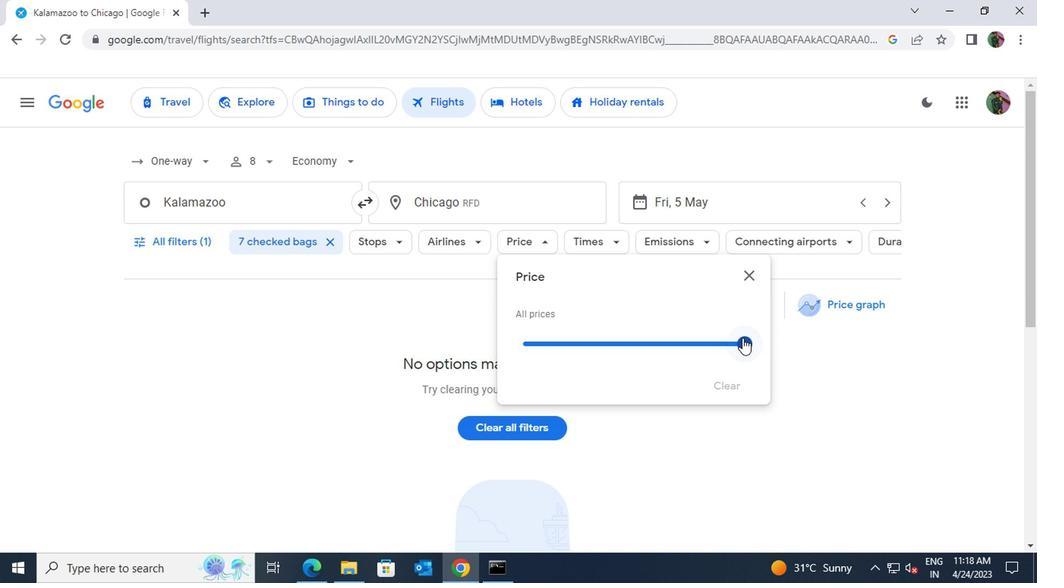 
Action: Mouse moved to (745, 274)
Screenshot: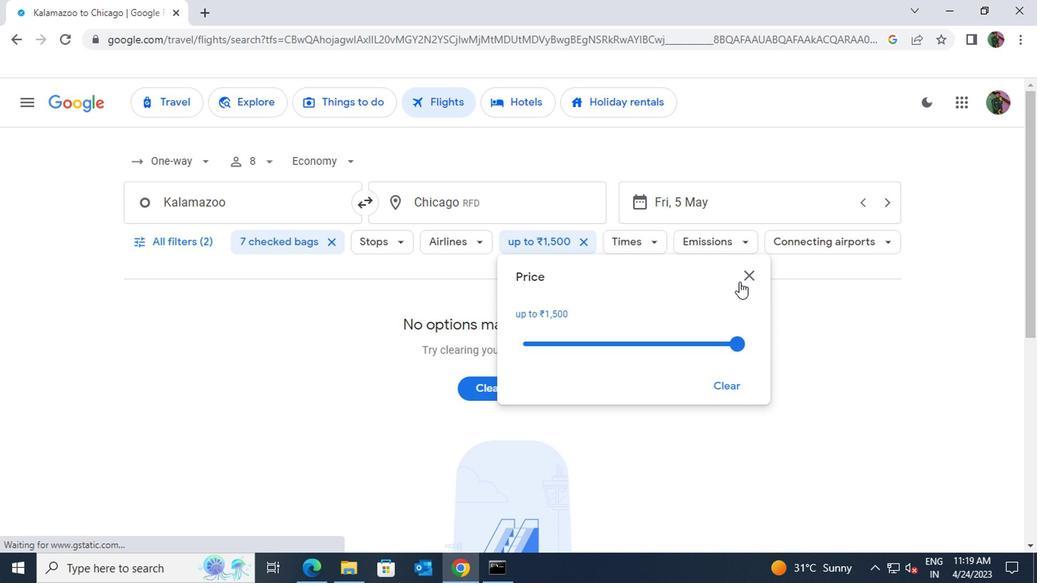 
Action: Mouse pressed left at (745, 274)
Screenshot: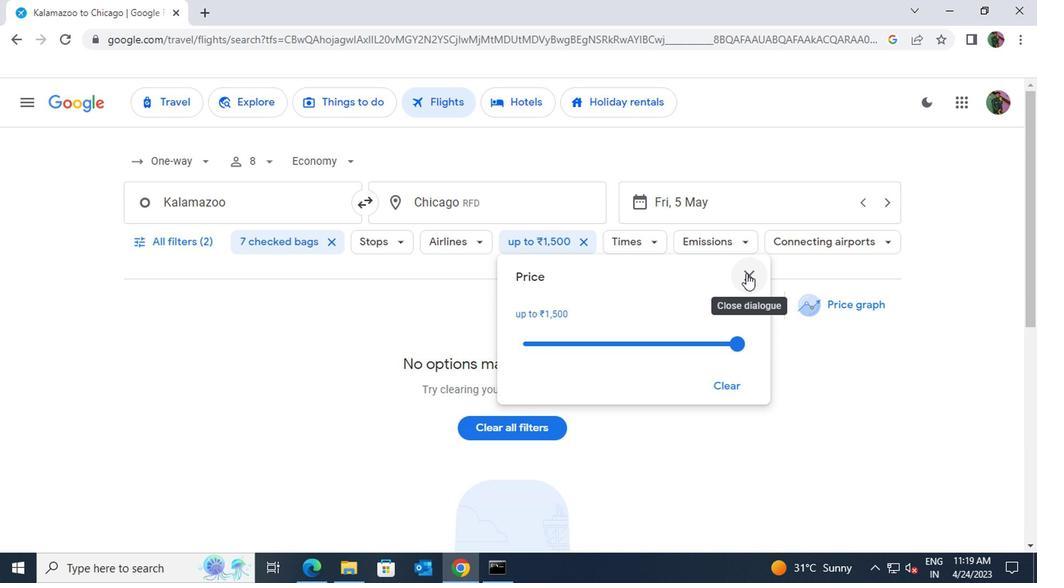
Action: Mouse moved to (652, 249)
Screenshot: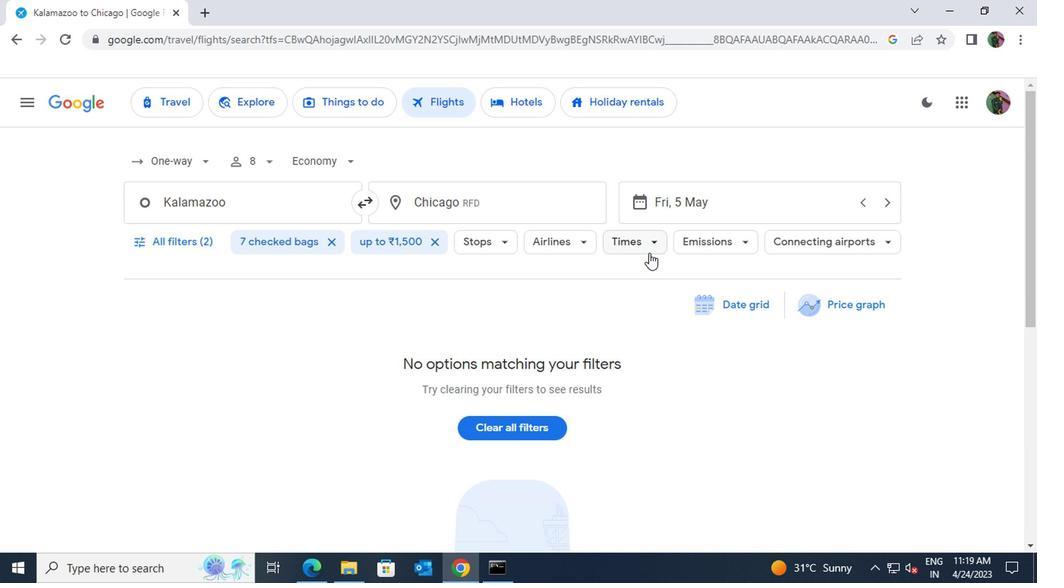 
Action: Mouse pressed left at (652, 249)
Screenshot: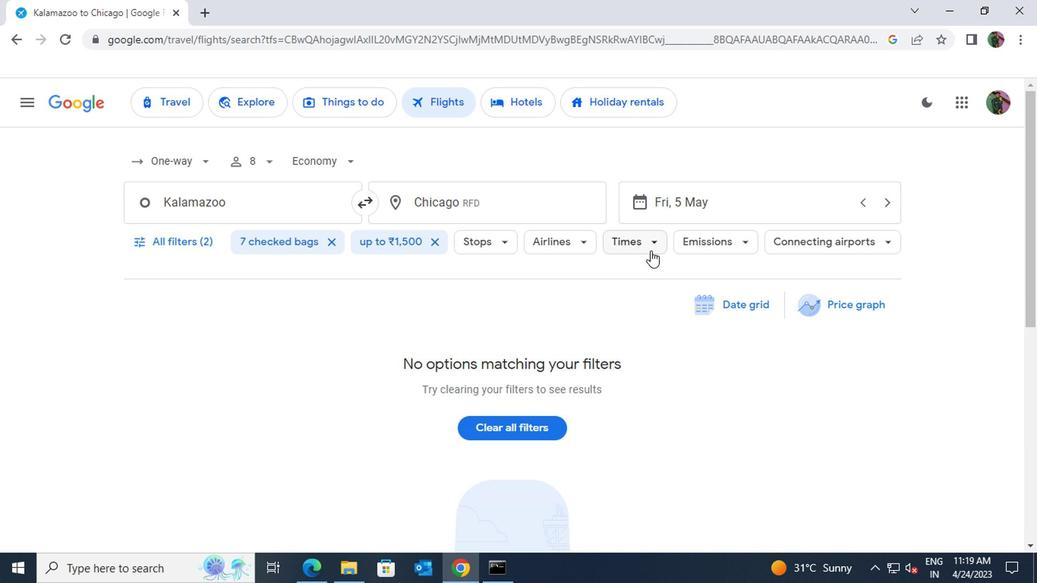 
Action: Mouse moved to (843, 382)
Screenshot: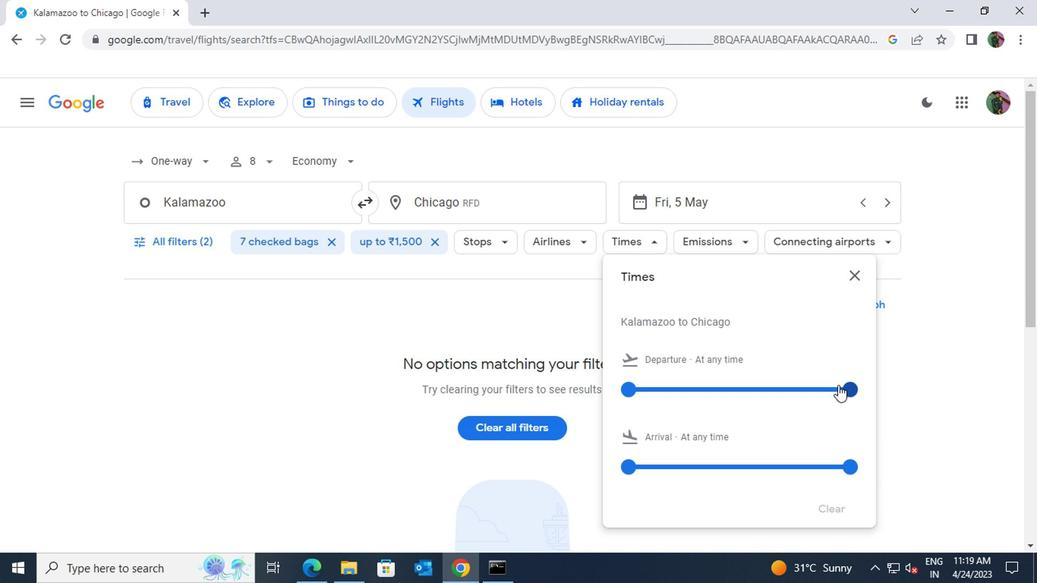
Action: Mouse pressed left at (843, 382)
Screenshot: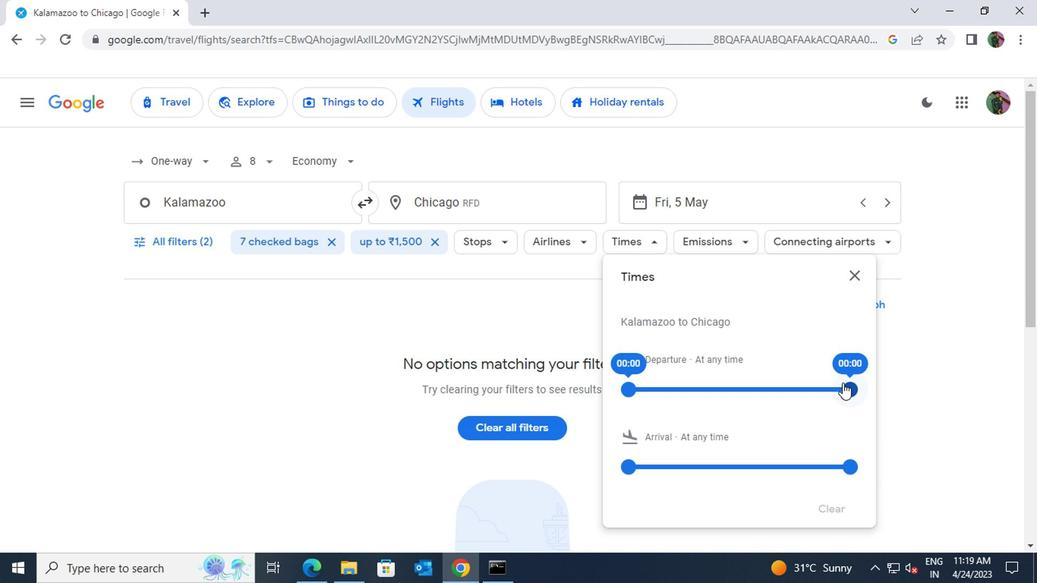 
Action: Mouse moved to (845, 272)
Screenshot: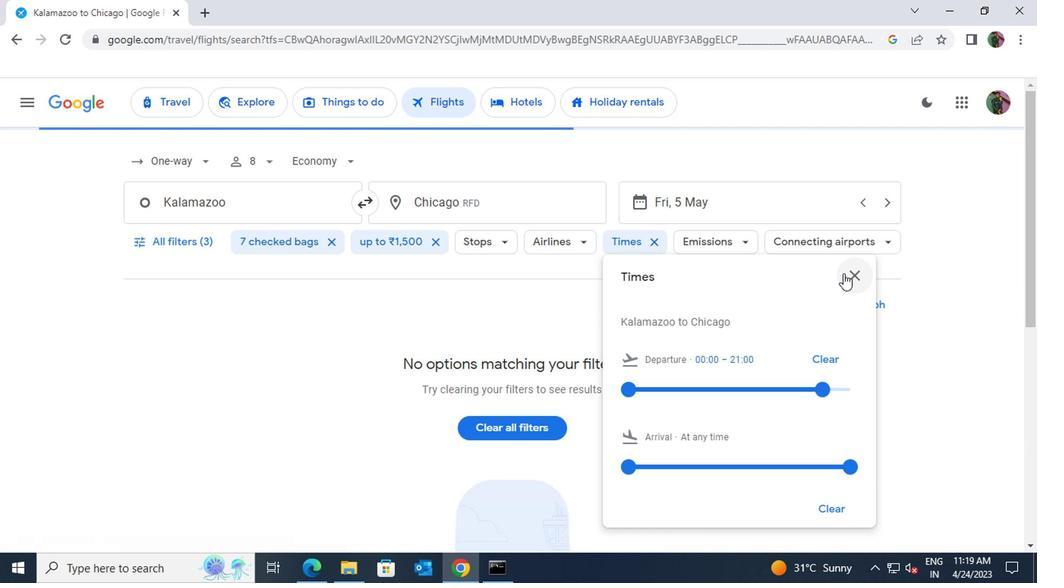 
Action: Mouse pressed left at (845, 272)
Screenshot: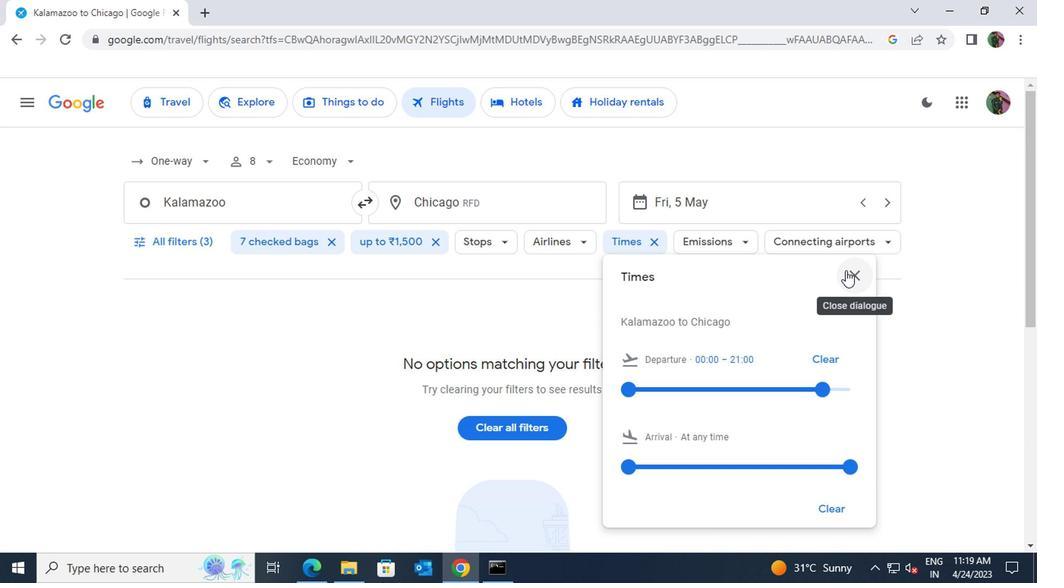 
